 Task: Create a Sprint called Sprint0000000188 in Scrum Project Project0000000063 in Jira. Create a Sprint called Sprint0000000189 in Scrum Project Project0000000063 in Jira. Set Duration of Sprint called Sprint0000000187 in Scrum Project Project0000000063 to 1 week in Jira. Set Duration of Sprint called Sprint0000000188 in Scrum Project Project0000000063 to 2 weeks in Jira. Set Duration of Sprint called Sprint0000000189 in Scrum Project Project0000000063 to 3 weeks in Jira
Action: Mouse moved to (898, 465)
Screenshot: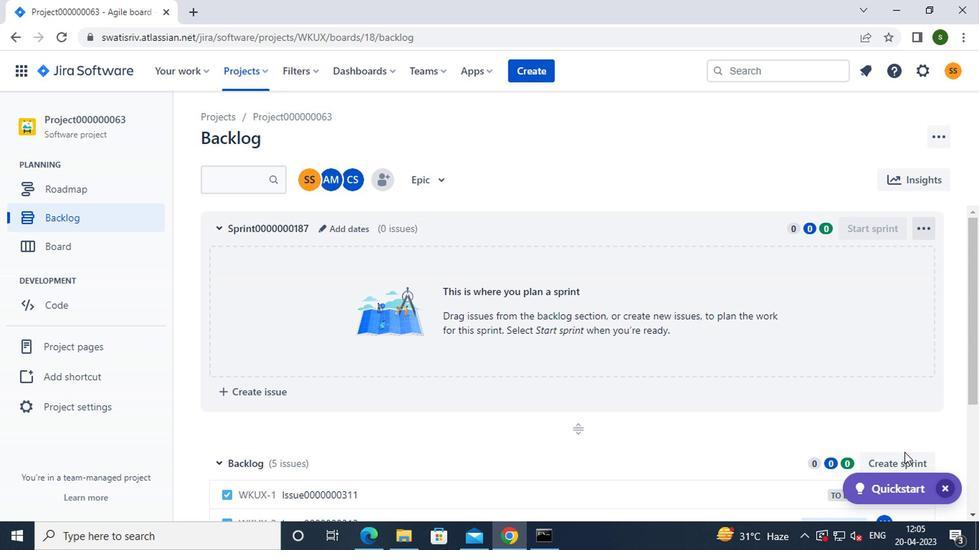 
Action: Mouse pressed left at (898, 465)
Screenshot: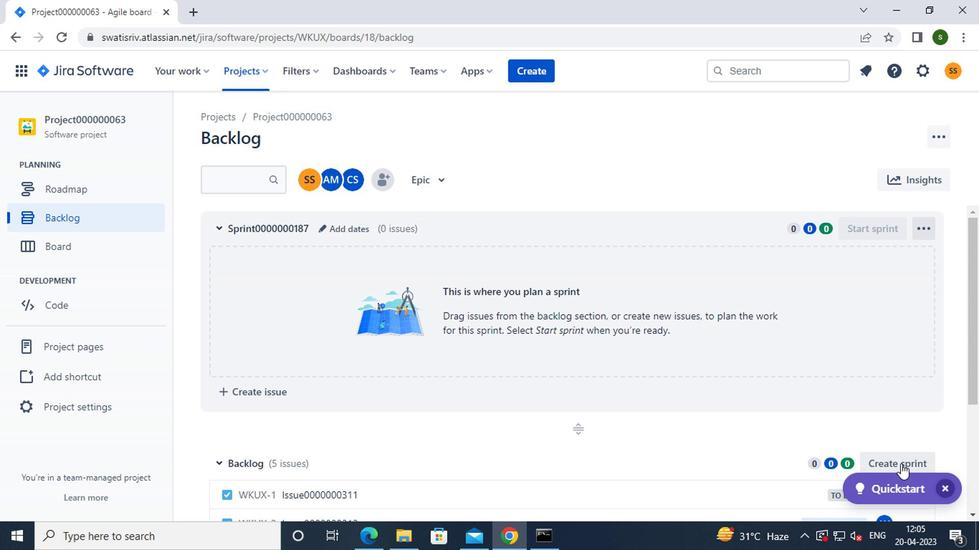 
Action: Mouse moved to (876, 437)
Screenshot: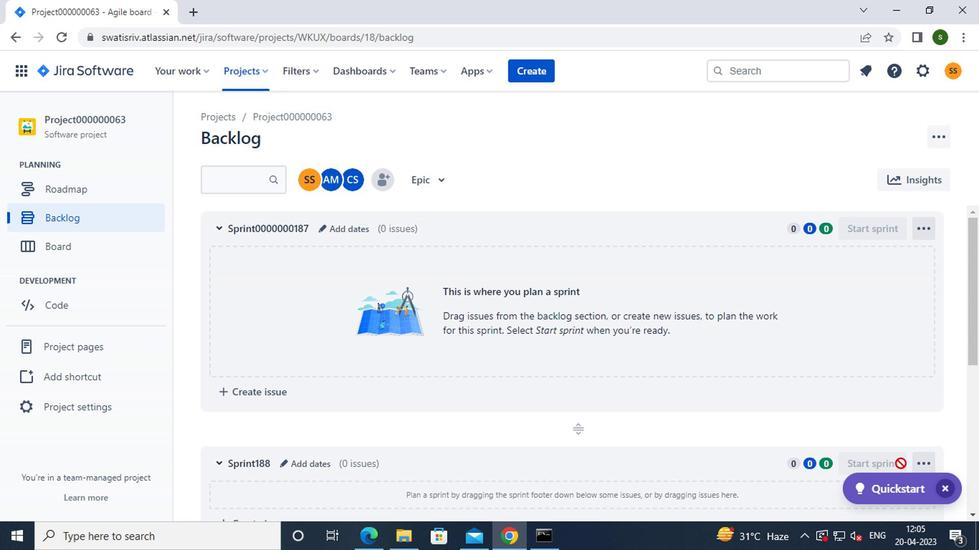 
Action: Mouse scrolled (876, 437) with delta (0, 0)
Screenshot: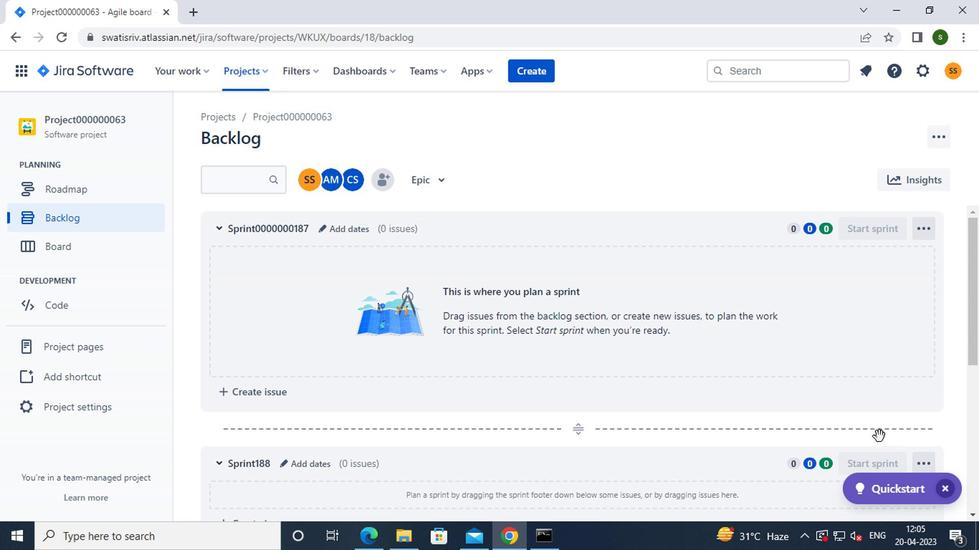 
Action: Mouse moved to (928, 393)
Screenshot: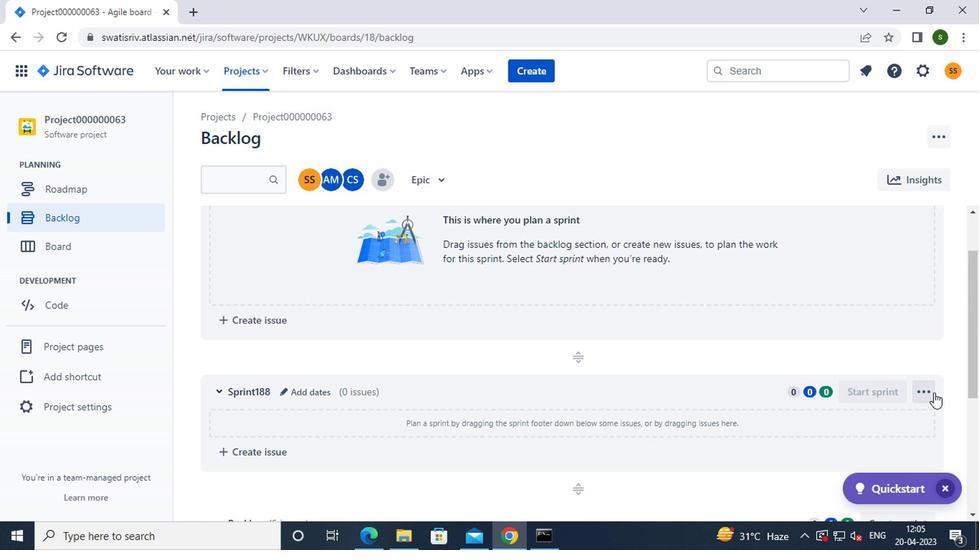 
Action: Mouse pressed left at (928, 393)
Screenshot: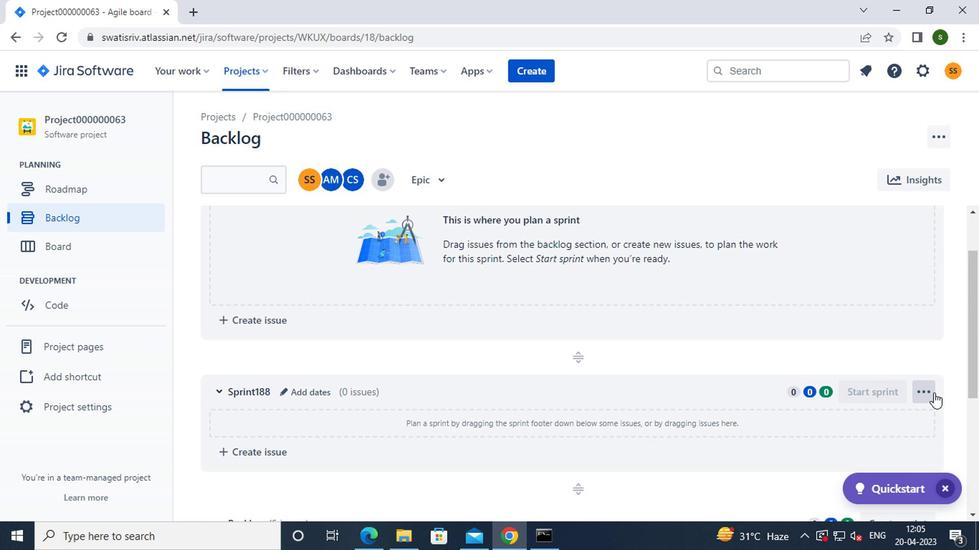 
Action: Mouse moved to (888, 450)
Screenshot: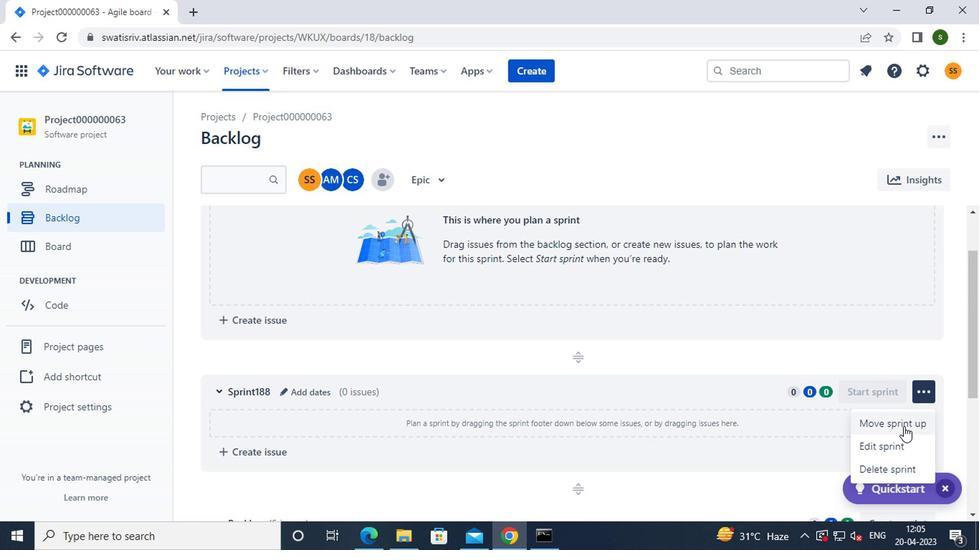 
Action: Mouse pressed left at (888, 450)
Screenshot: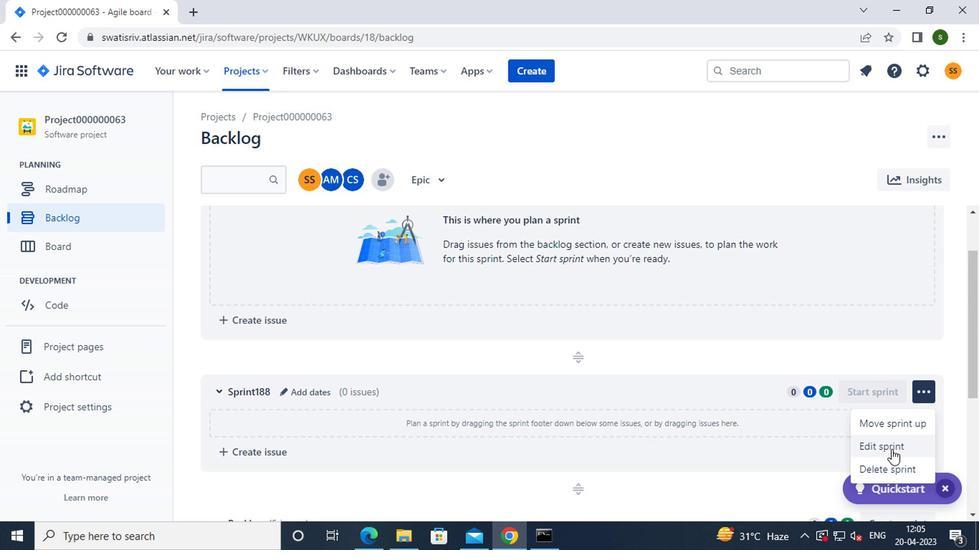 
Action: Mouse moved to (387, 182)
Screenshot: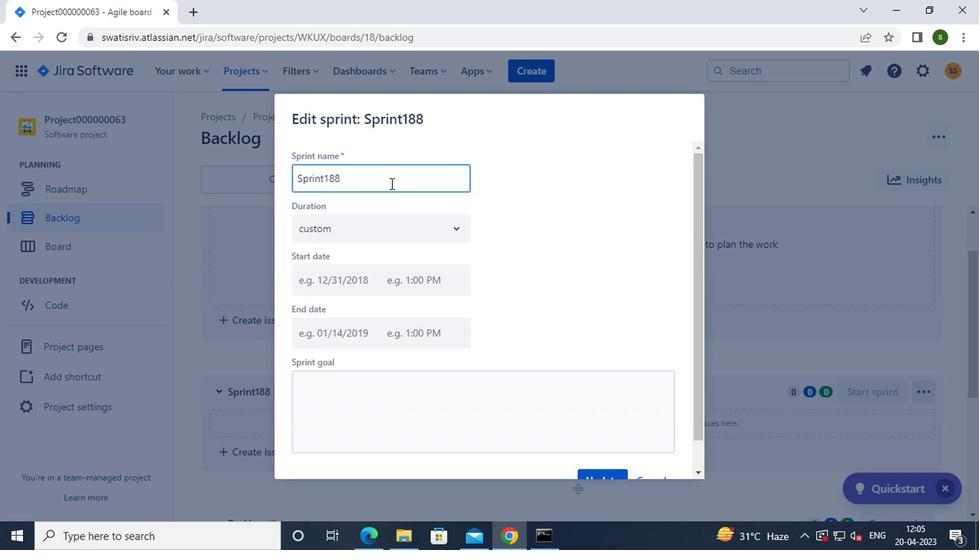 
Action: Key pressed <Key.backspace><Key.backspace><Key.backspace><Key.backspace><Key.backspace><Key.backspace><Key.backspace><Key.backspace><Key.backspace><Key.backspace><Key.backspace><Key.backspace><Key.backspace><Key.backspace><Key.backspace><Key.caps_lock><Key.caps_lock>s<Key.caps_lock>print0000000188
Screenshot: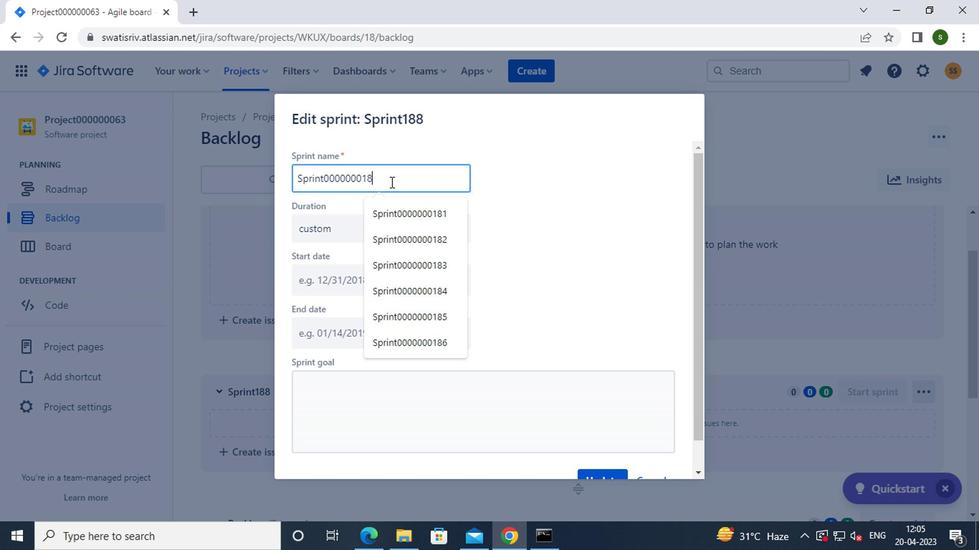 
Action: Mouse moved to (600, 472)
Screenshot: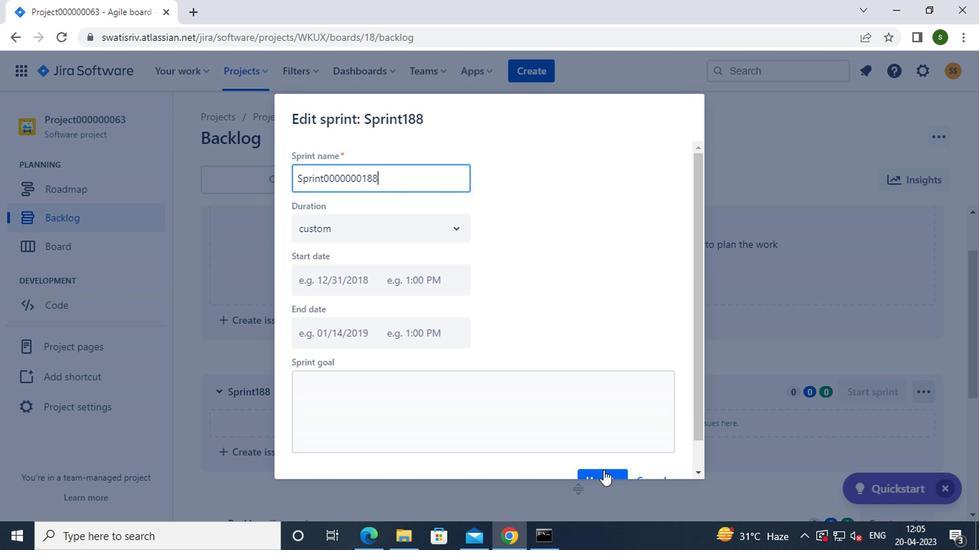 
Action: Mouse pressed left at (600, 472)
Screenshot: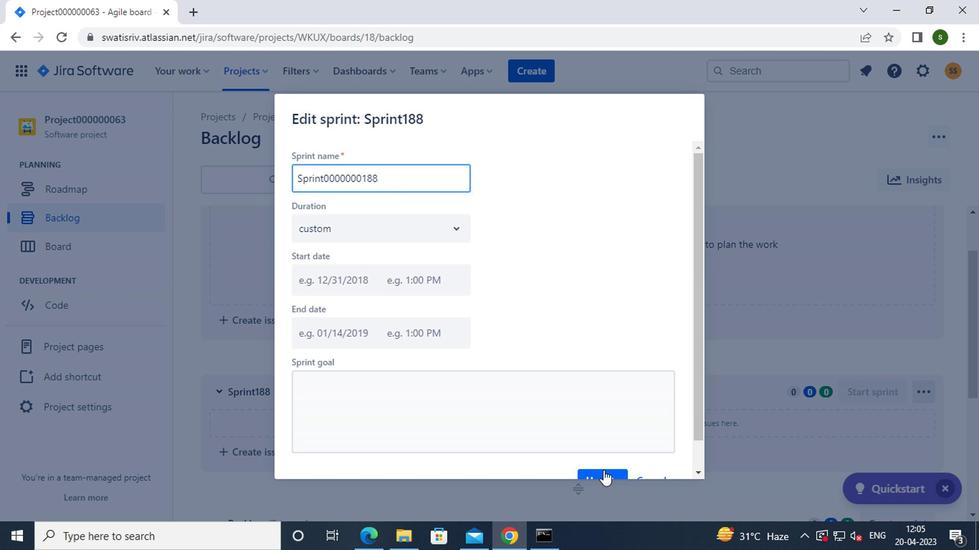 
Action: Mouse moved to (797, 360)
Screenshot: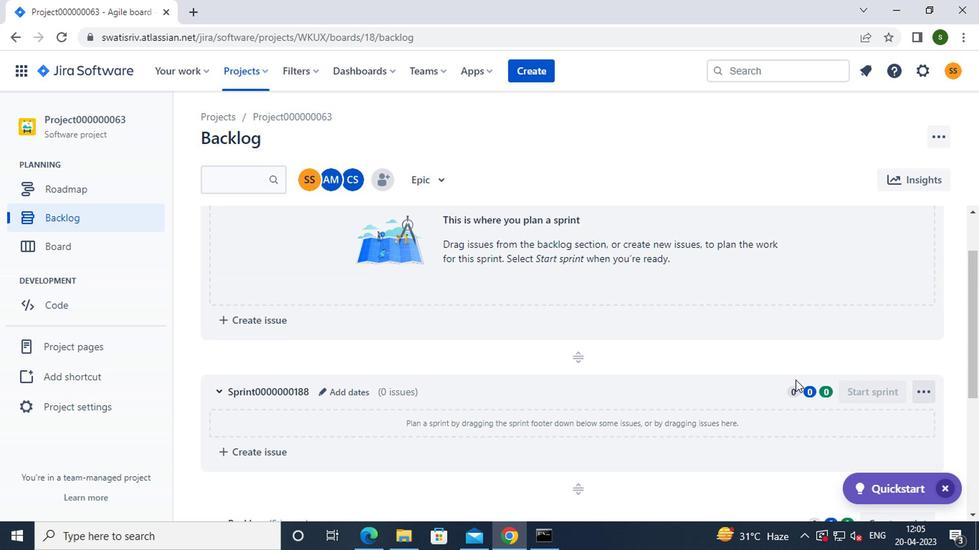 
Action: Mouse scrolled (797, 359) with delta (0, 0)
Screenshot: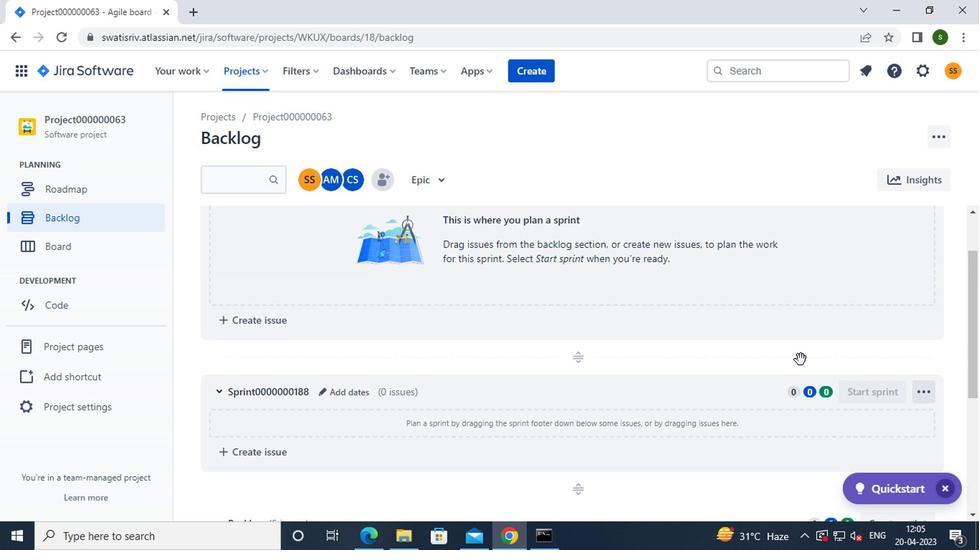
Action: Mouse scrolled (797, 359) with delta (0, 0)
Screenshot: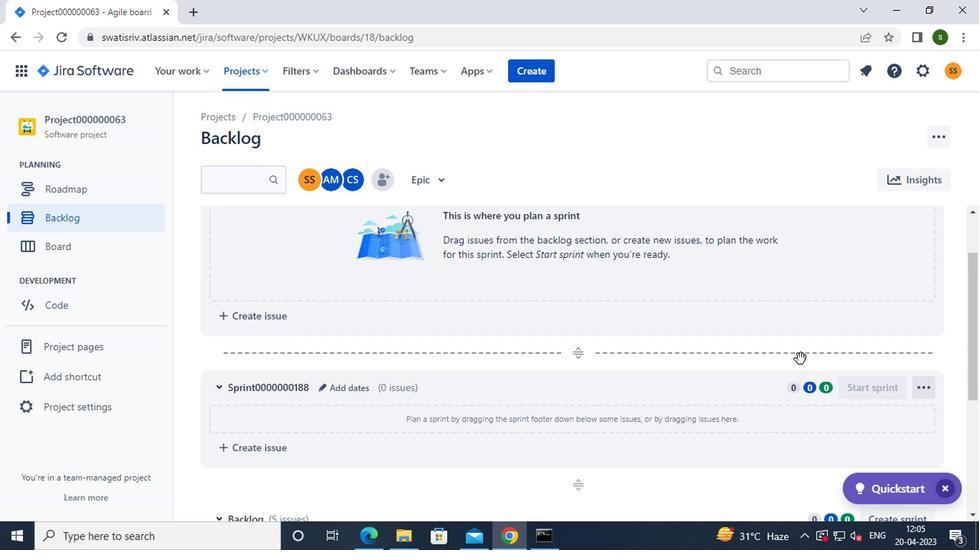 
Action: Mouse scrolled (797, 359) with delta (0, 0)
Screenshot: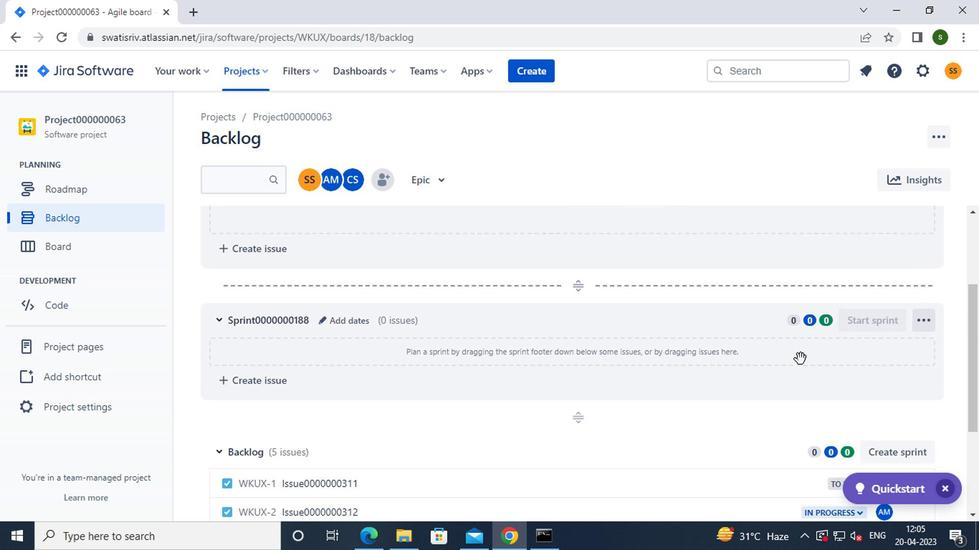 
Action: Mouse moved to (898, 306)
Screenshot: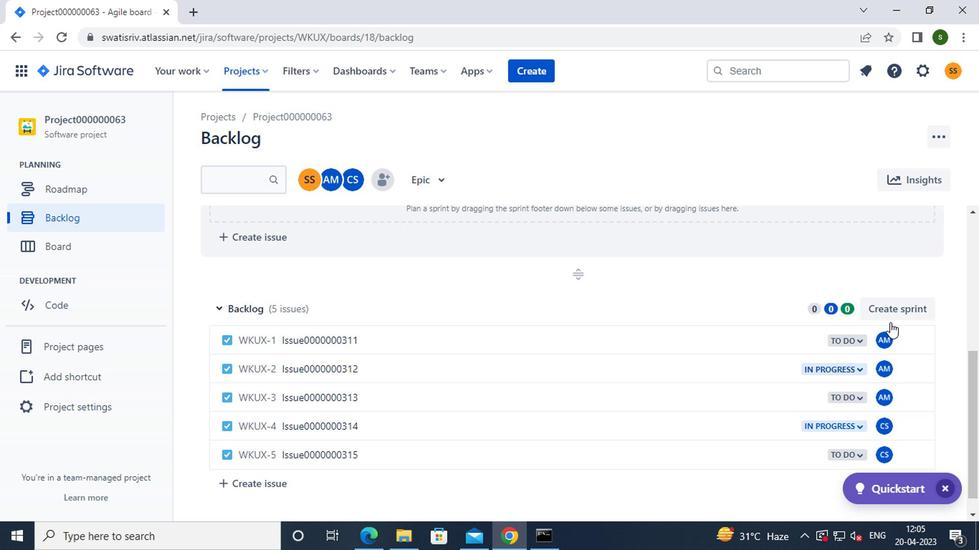 
Action: Mouse pressed left at (898, 306)
Screenshot: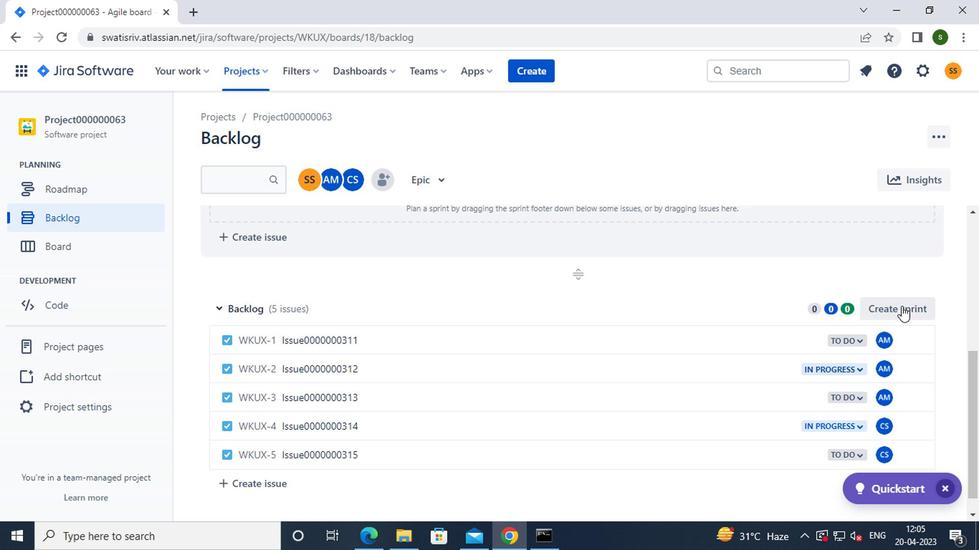 
Action: Mouse moved to (922, 302)
Screenshot: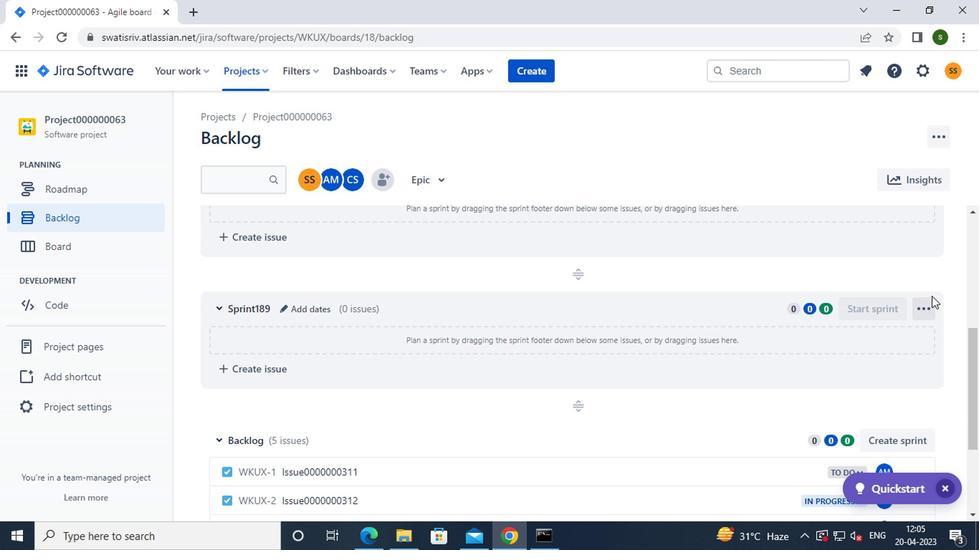 
Action: Mouse pressed left at (922, 302)
Screenshot: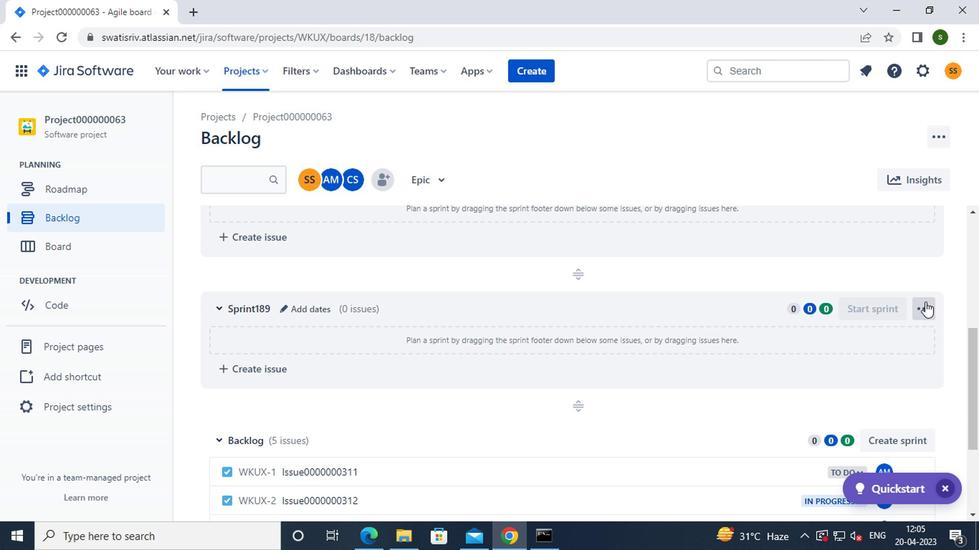 
Action: Mouse moved to (876, 363)
Screenshot: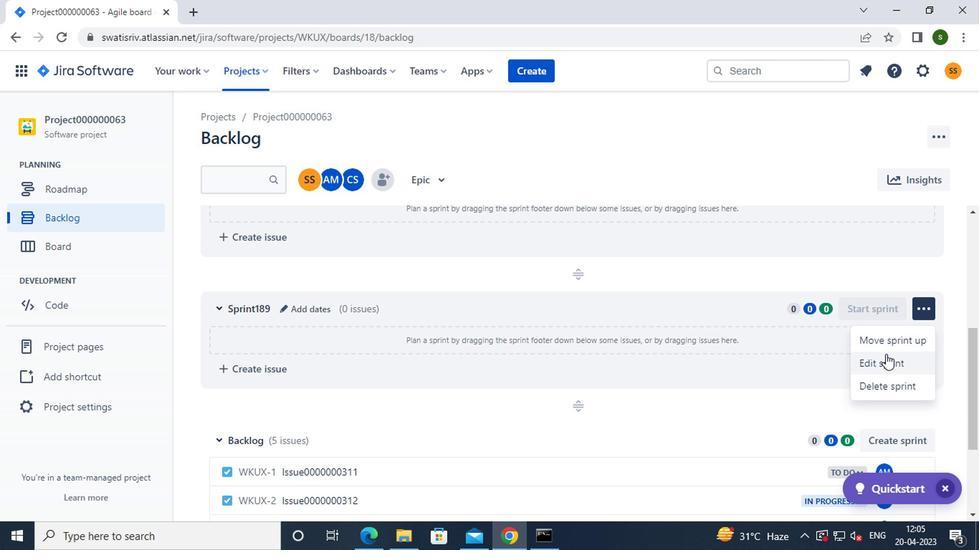 
Action: Mouse pressed left at (876, 363)
Screenshot: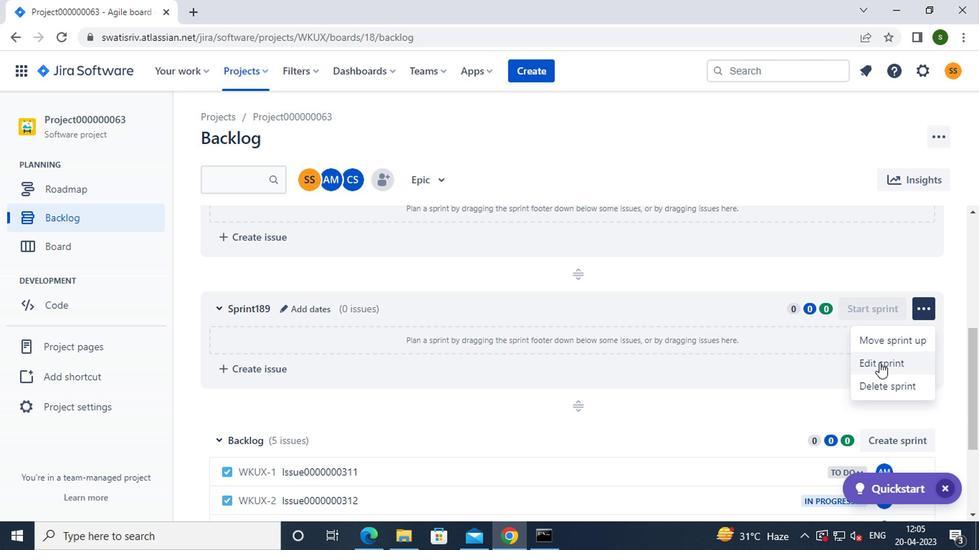 
Action: Mouse moved to (379, 173)
Screenshot: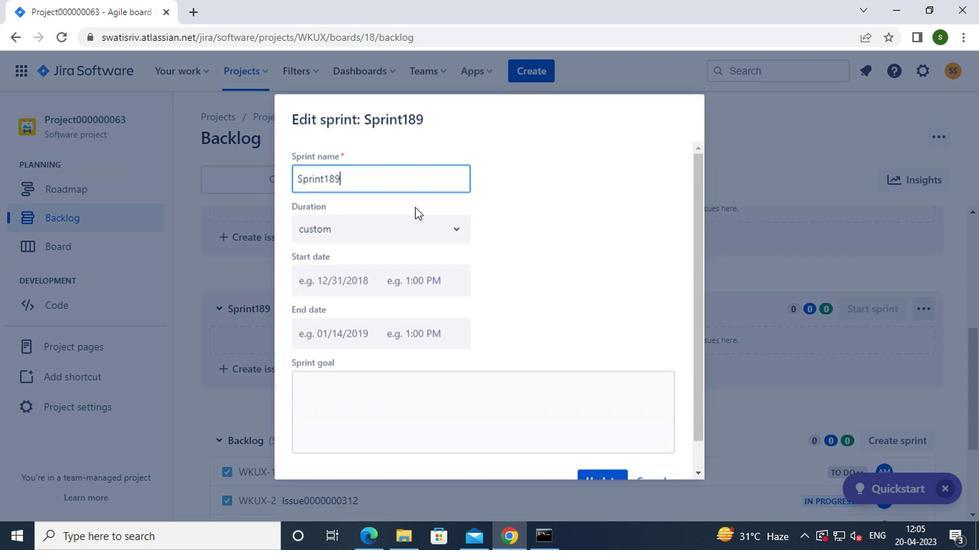 
Action: Key pressed <Key.backspace><Key.backspace><Key.backspace><Key.backspace><Key.backspace>
Screenshot: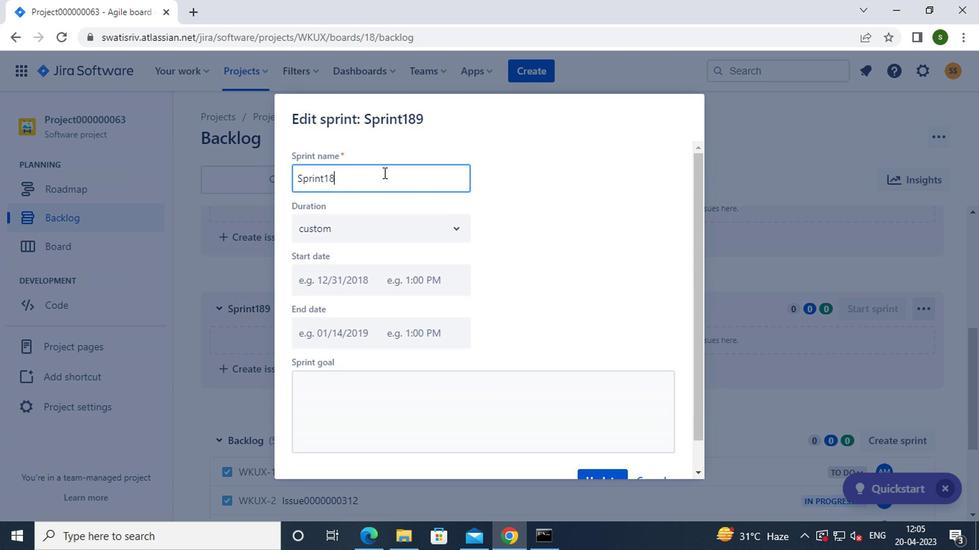 
Action: Mouse moved to (379, 173)
Screenshot: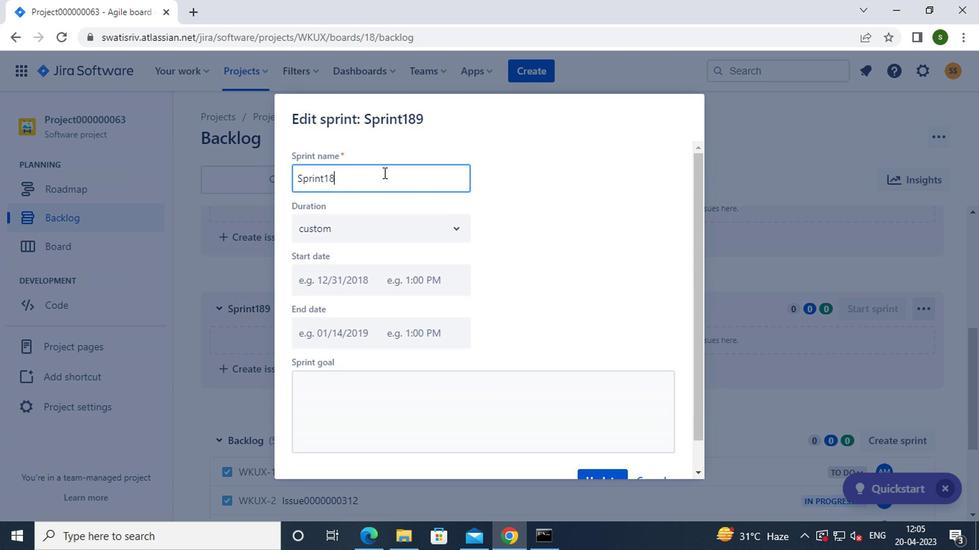 
Action: Key pressed <Key.backspace><Key.backspace><Key.backspace><Key.backspace><Key.backspace><Key.backspace><Key.backspace><Key.backspace><Key.backspace><Key.caps_lock>s<Key.caps_lock>print0000000189
Screenshot: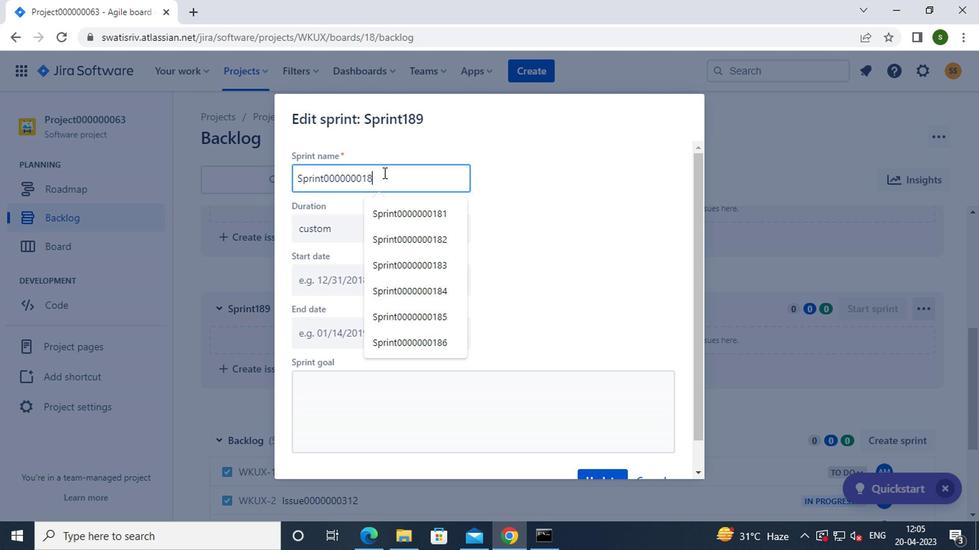 
Action: Mouse moved to (593, 475)
Screenshot: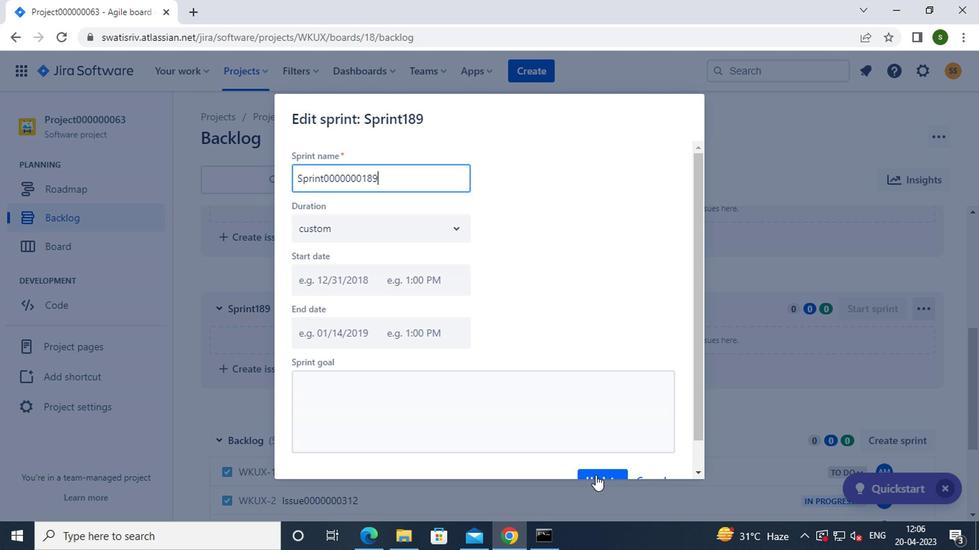 
Action: Mouse pressed left at (593, 475)
Screenshot: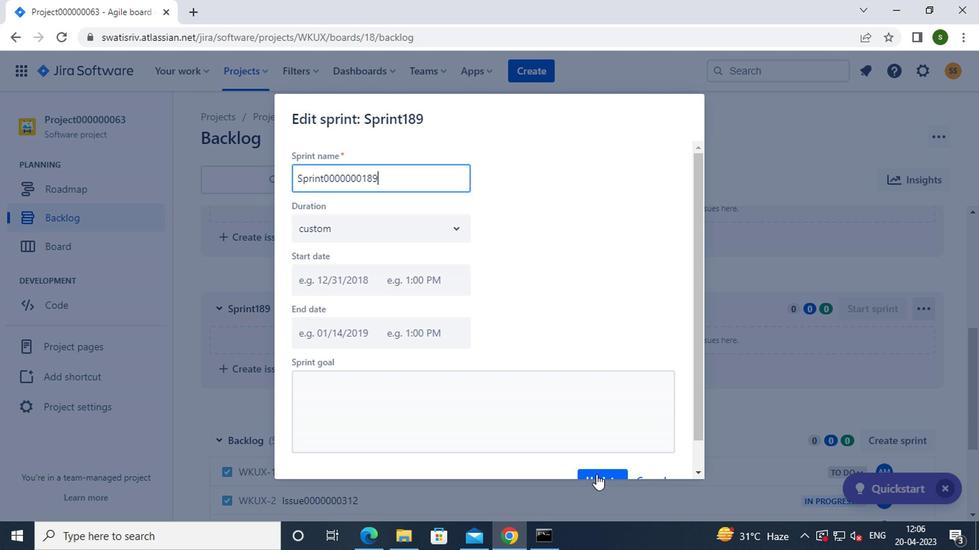 
Action: Mouse moved to (634, 337)
Screenshot: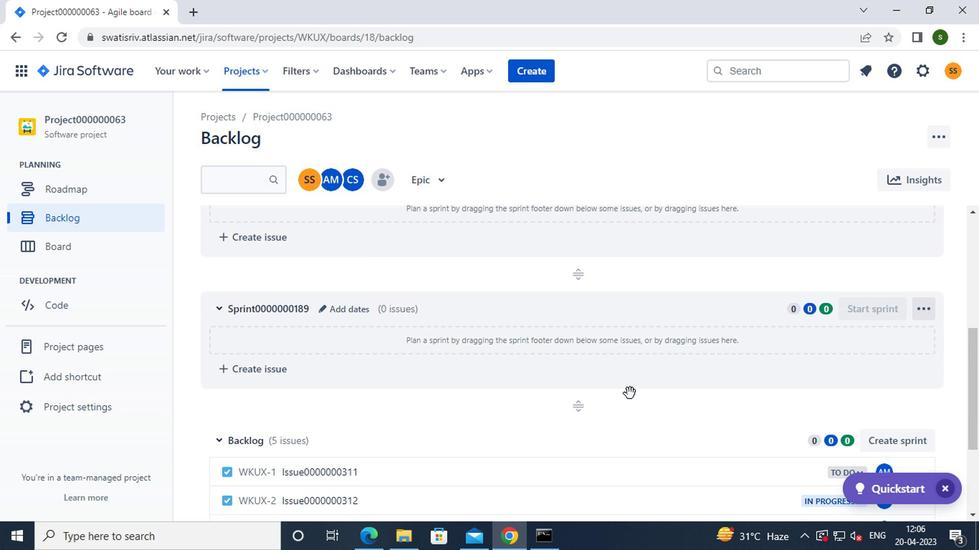 
Action: Mouse scrolled (634, 337) with delta (0, 0)
Screenshot: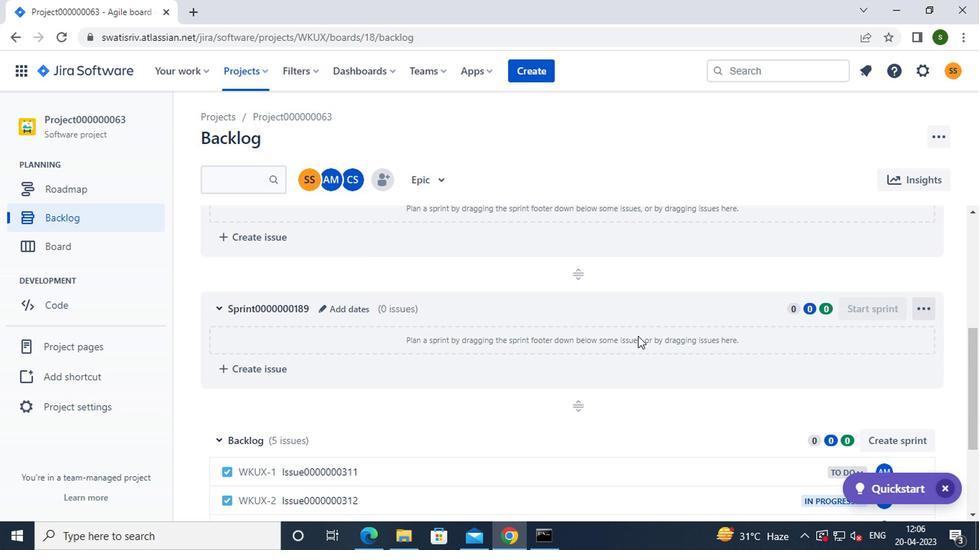 
Action: Mouse scrolled (634, 337) with delta (0, 0)
Screenshot: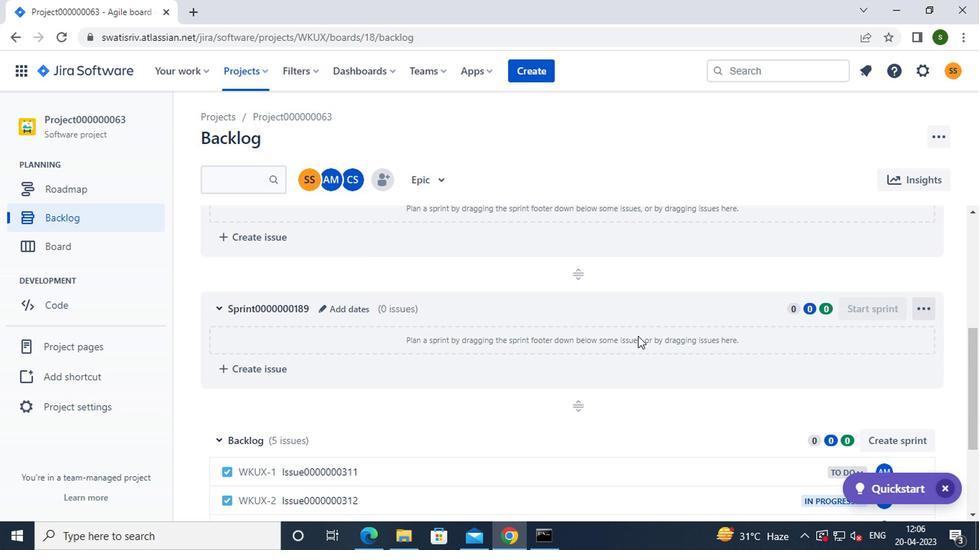 
Action: Mouse scrolled (634, 337) with delta (0, 0)
Screenshot: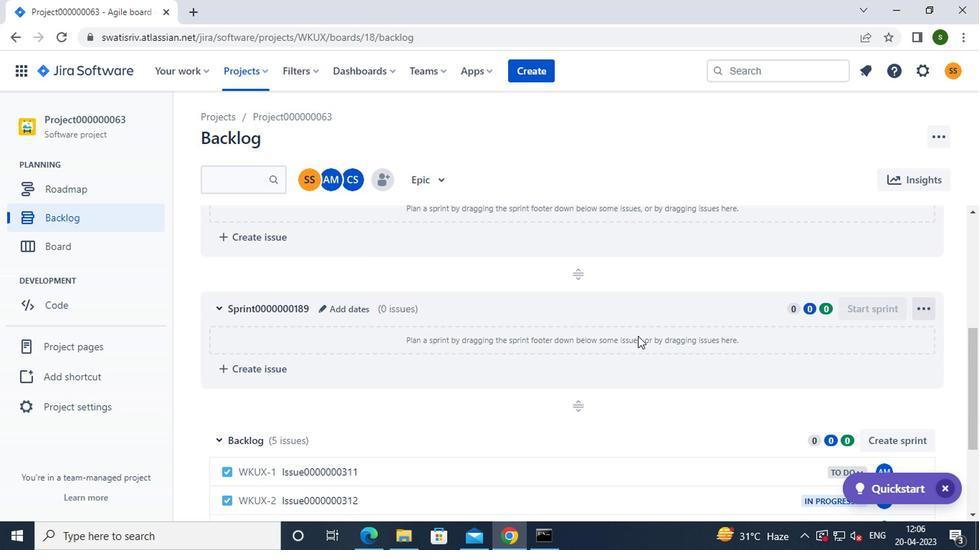 
Action: Mouse moved to (564, 356)
Screenshot: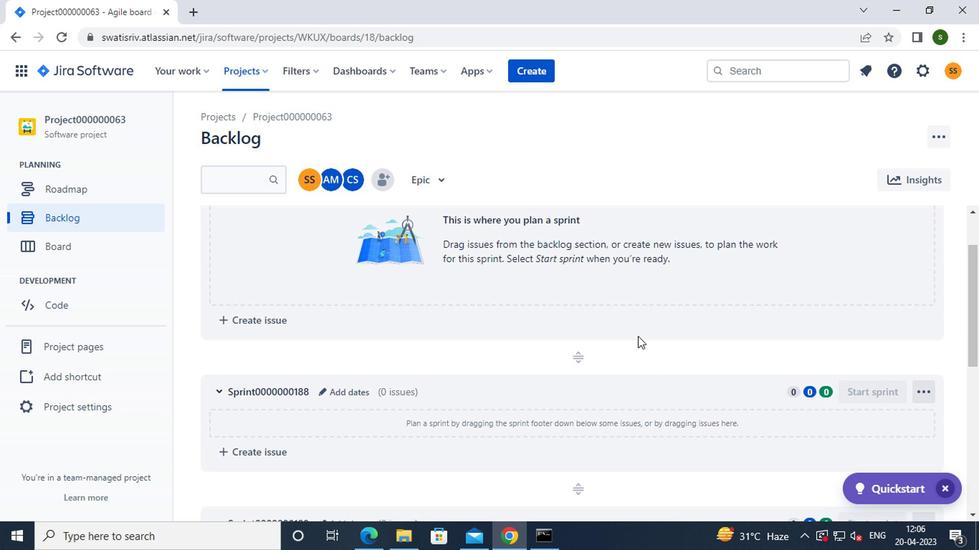 
Action: Mouse scrolled (564, 356) with delta (0, 0)
Screenshot: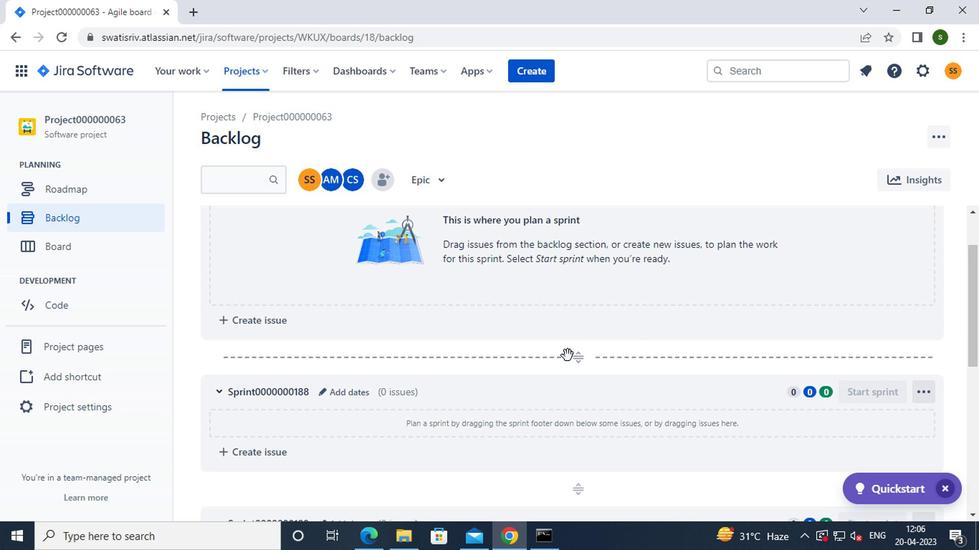 
Action: Mouse scrolled (564, 356) with delta (0, 0)
Screenshot: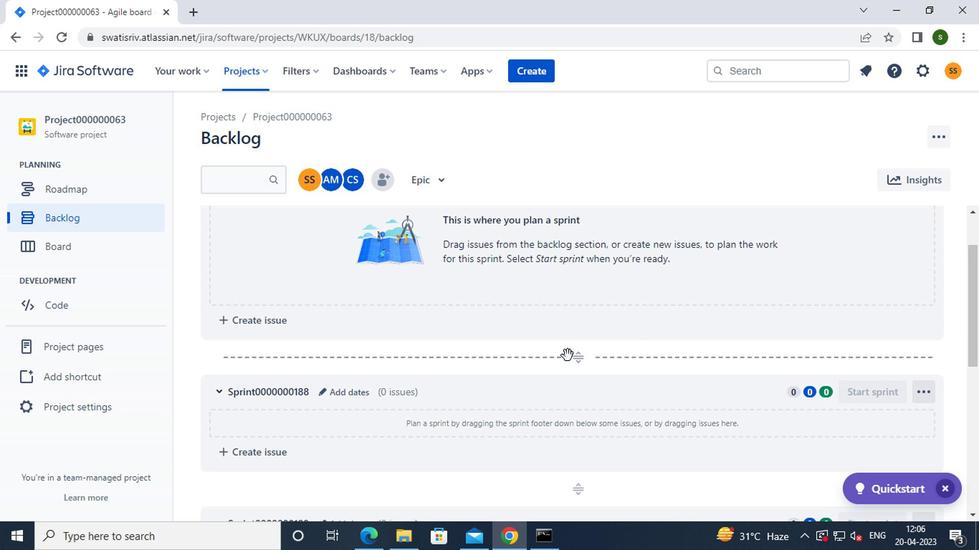 
Action: Mouse moved to (346, 232)
Screenshot: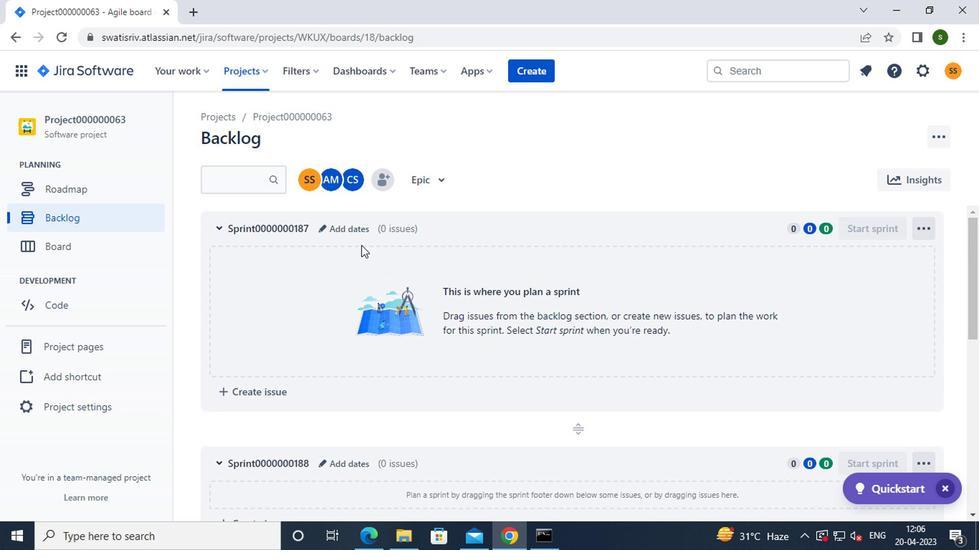 
Action: Mouse pressed left at (346, 232)
Screenshot: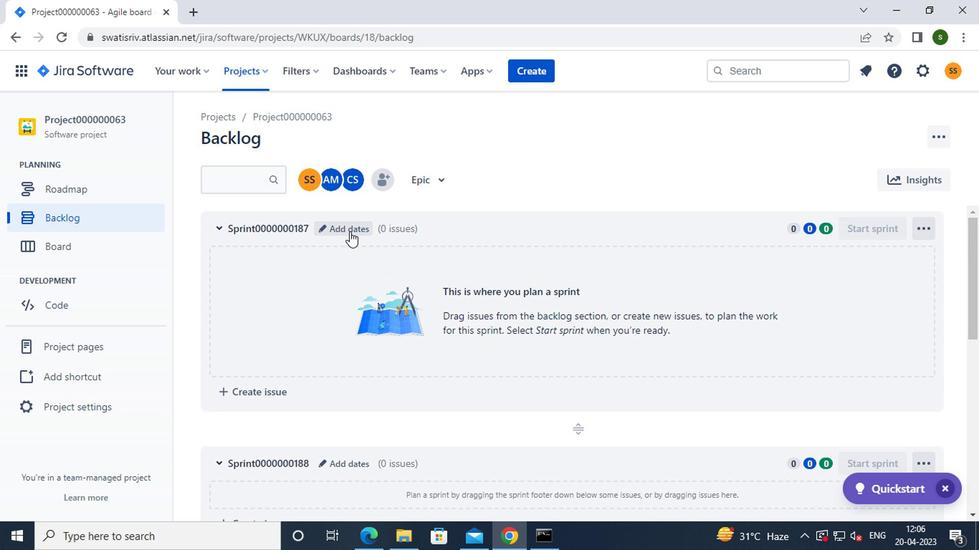 
Action: Mouse moved to (398, 239)
Screenshot: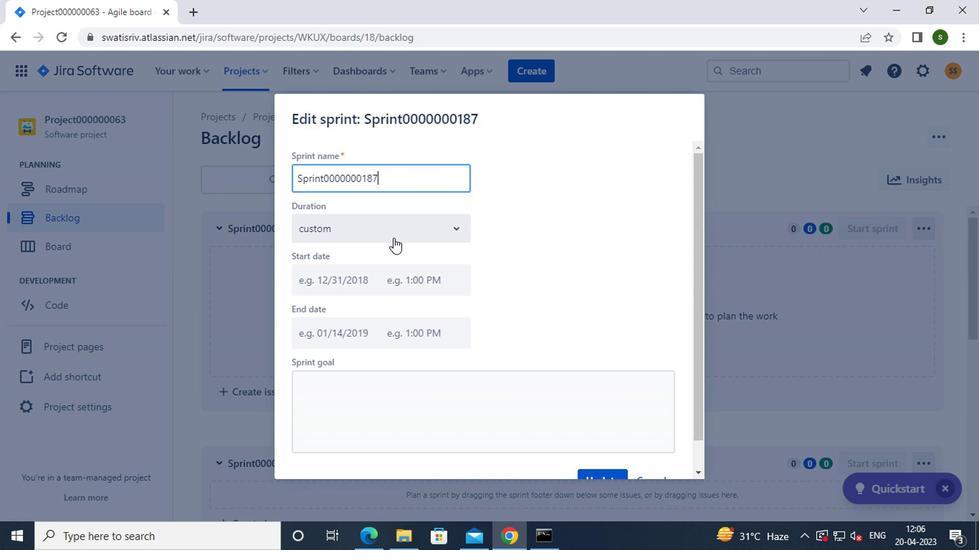 
Action: Mouse pressed left at (398, 239)
Screenshot: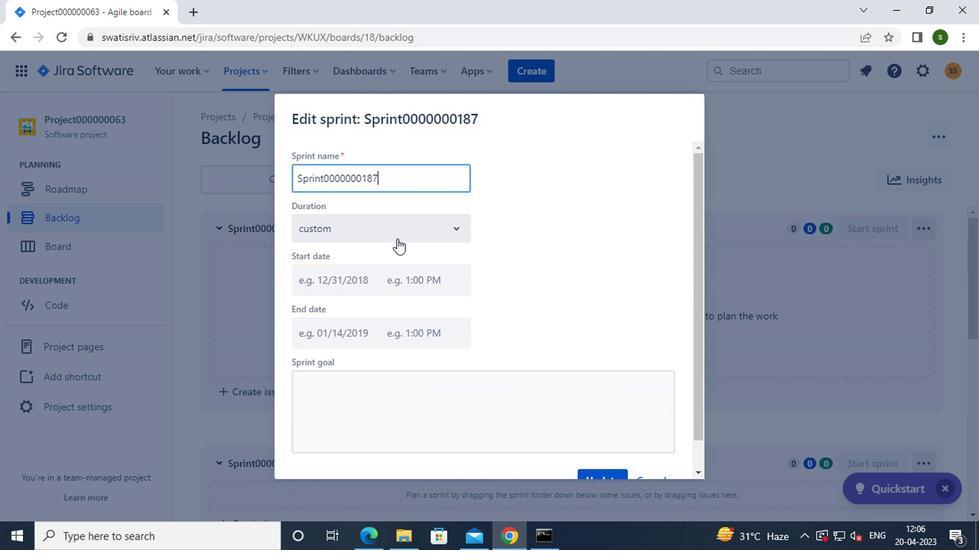 
Action: Mouse moved to (365, 267)
Screenshot: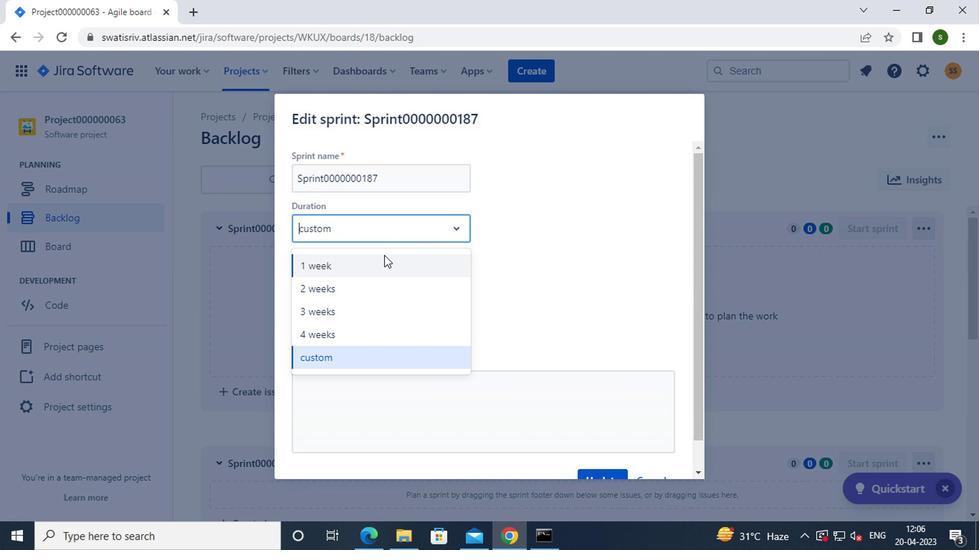 
Action: Mouse pressed left at (365, 267)
Screenshot: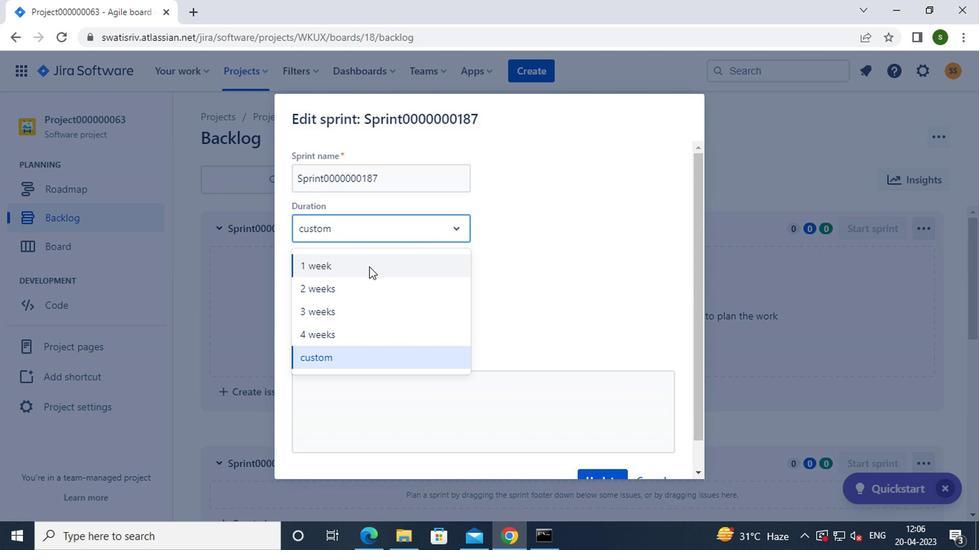
Action: Mouse moved to (326, 272)
Screenshot: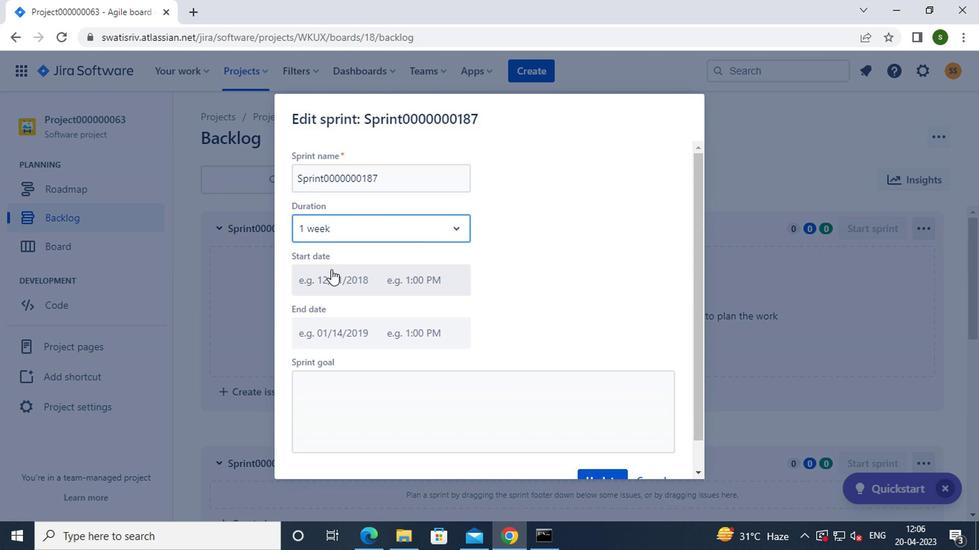 
Action: Mouse pressed left at (326, 272)
Screenshot: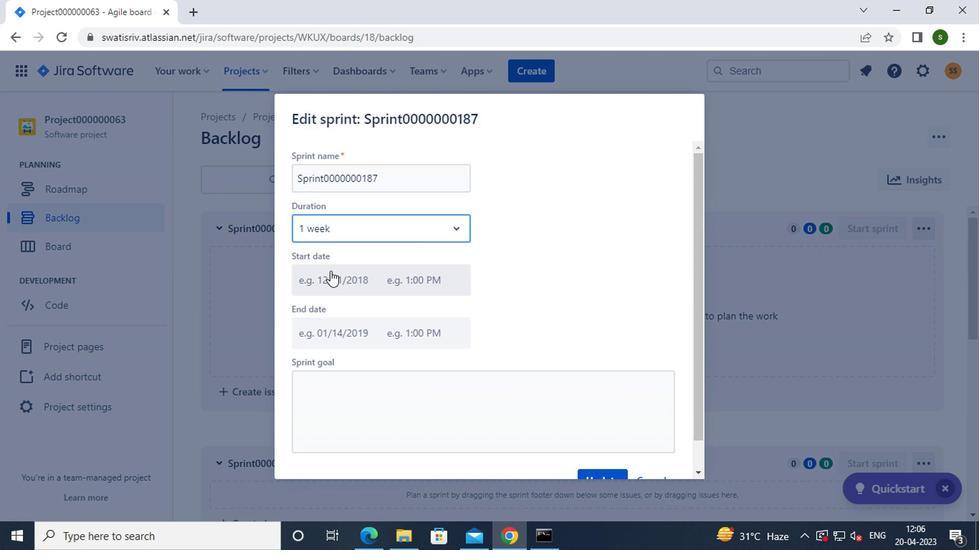 
Action: Mouse moved to (442, 437)
Screenshot: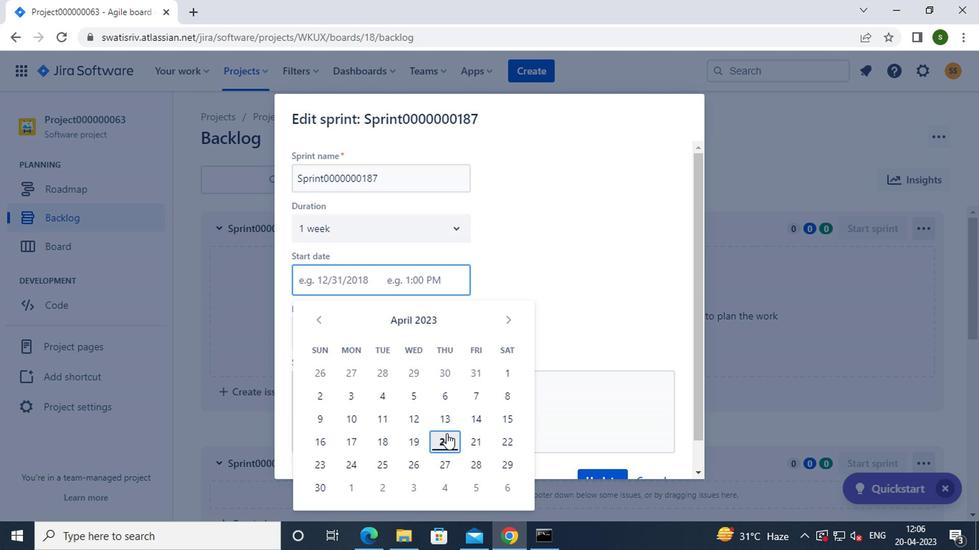 
Action: Mouse pressed left at (442, 437)
Screenshot: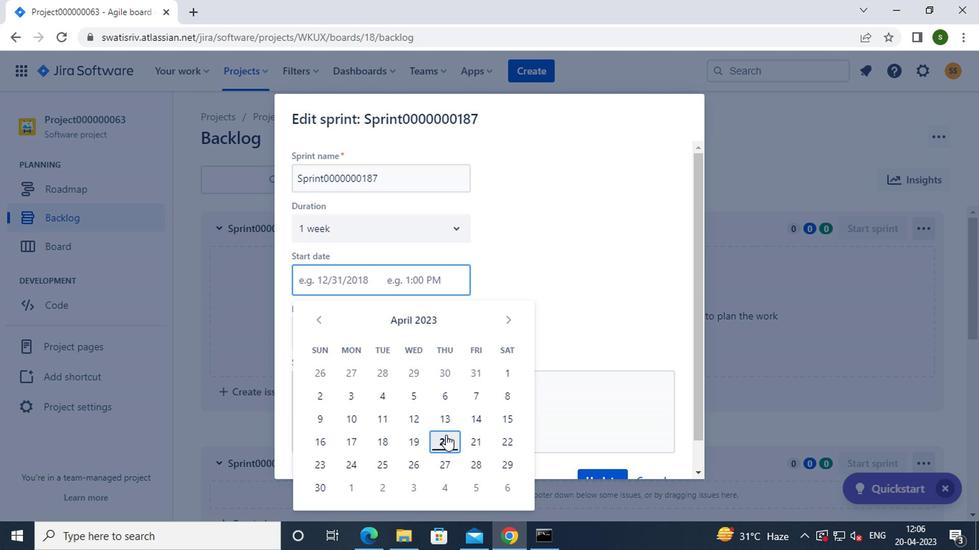 
Action: Mouse moved to (601, 474)
Screenshot: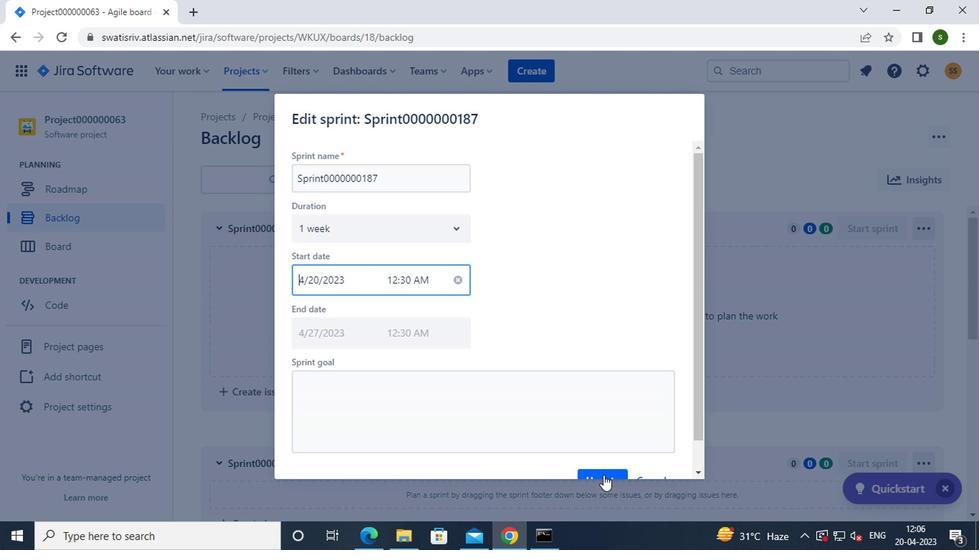 
Action: Mouse pressed left at (601, 474)
Screenshot: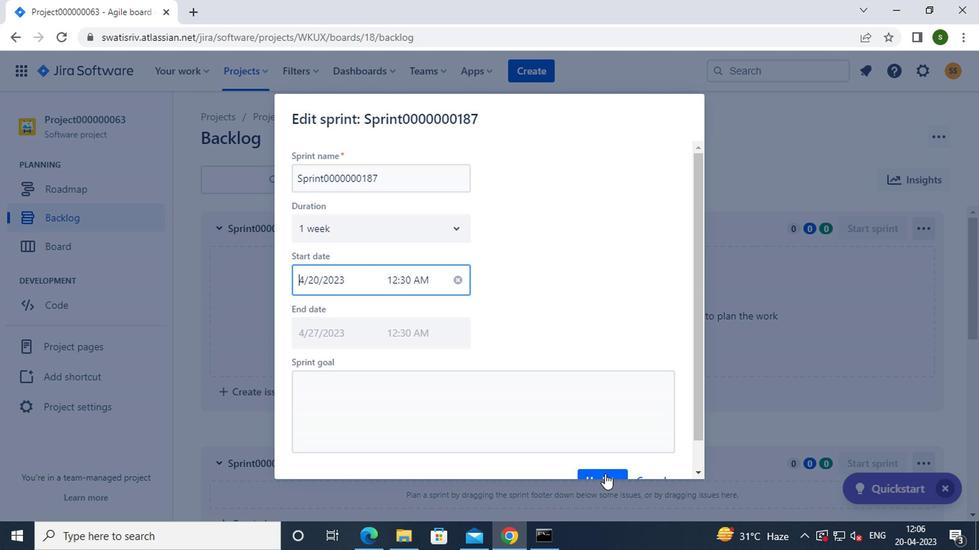 
Action: Mouse moved to (504, 345)
Screenshot: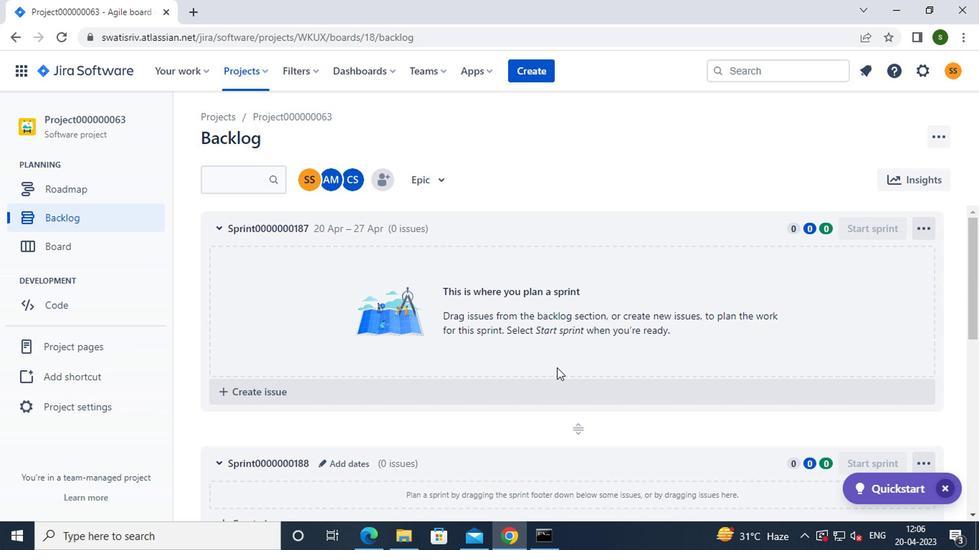 
Action: Mouse scrolled (504, 344) with delta (0, -1)
Screenshot: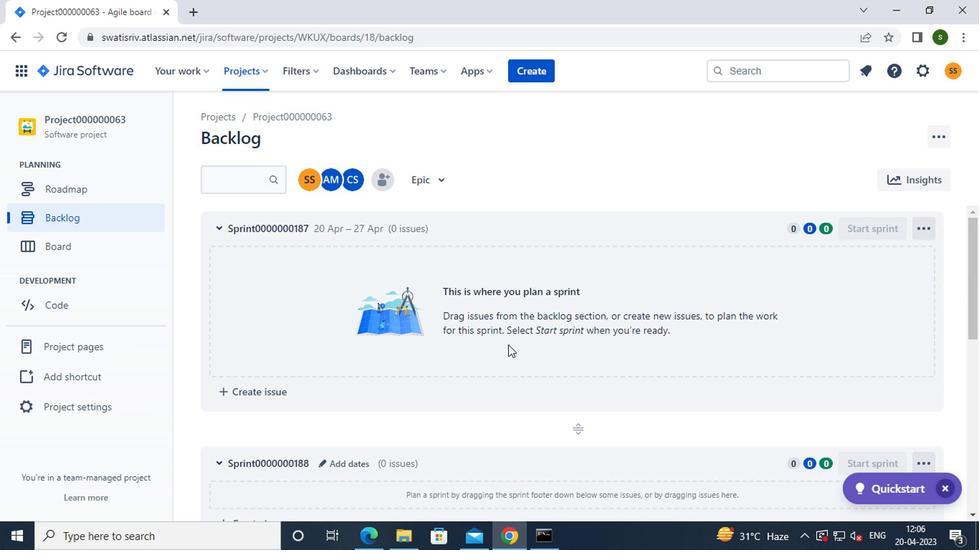
Action: Mouse moved to (353, 395)
Screenshot: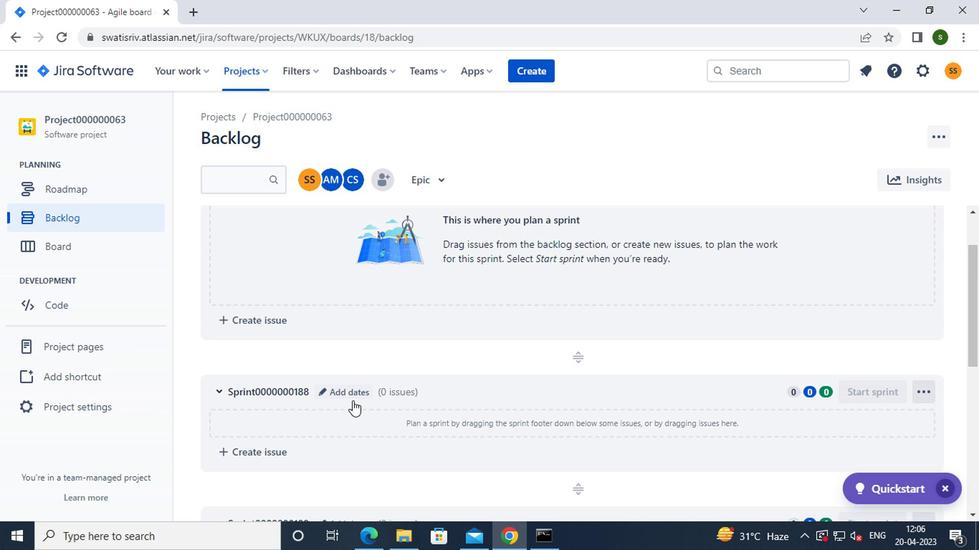
Action: Mouse pressed left at (353, 395)
Screenshot: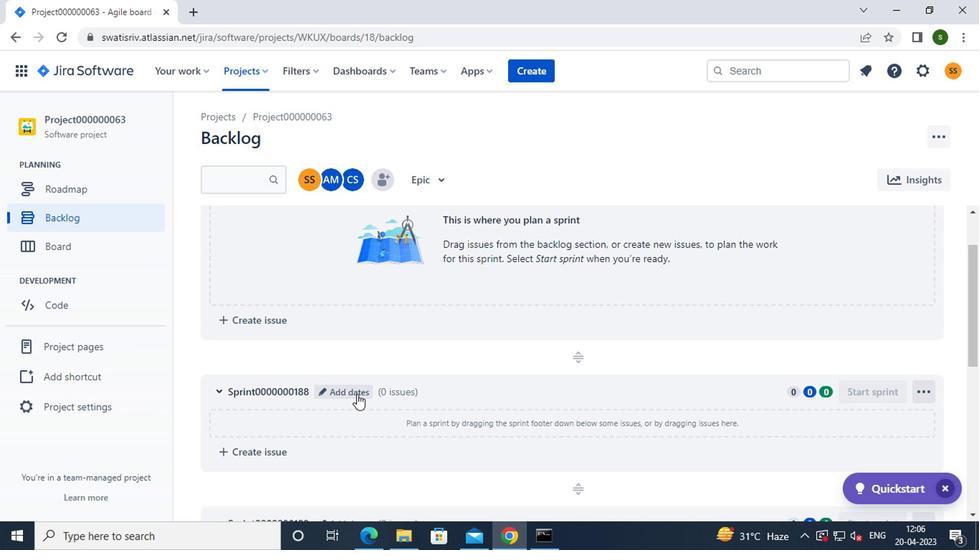 
Action: Mouse moved to (389, 224)
Screenshot: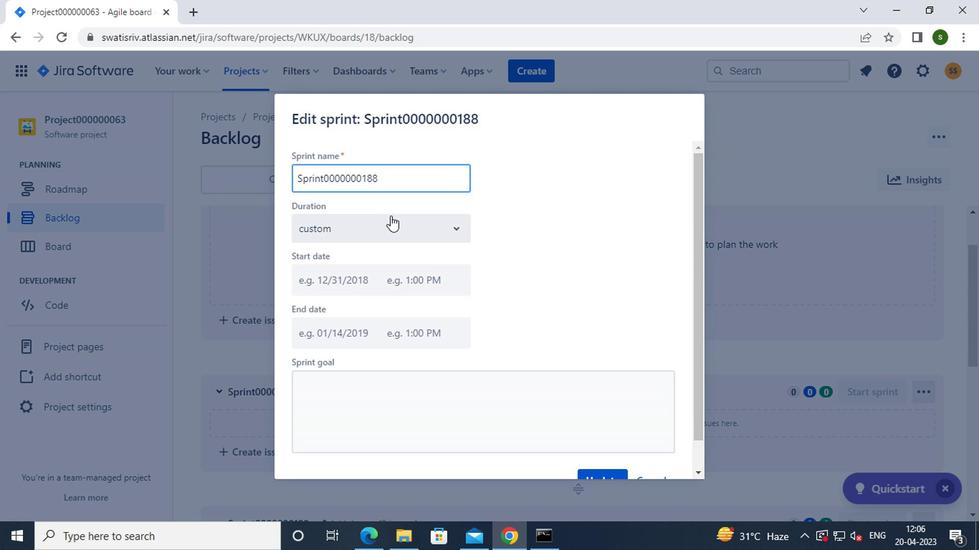 
Action: Mouse pressed left at (389, 224)
Screenshot: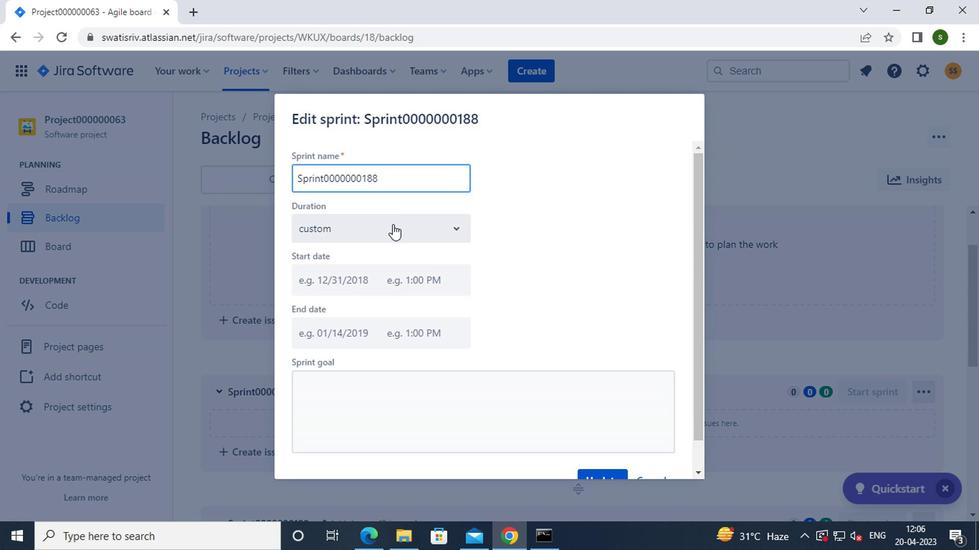 
Action: Mouse moved to (351, 287)
Screenshot: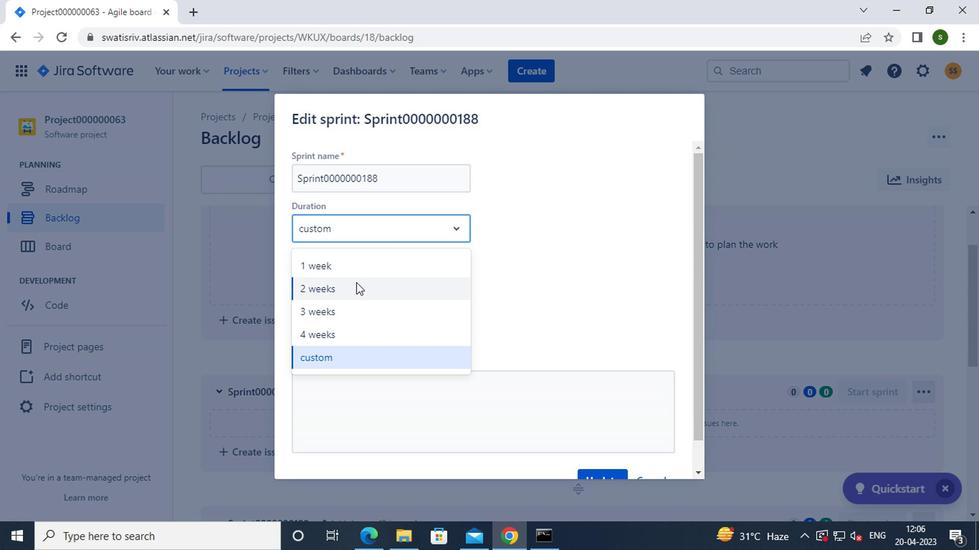 
Action: Mouse pressed left at (351, 287)
Screenshot: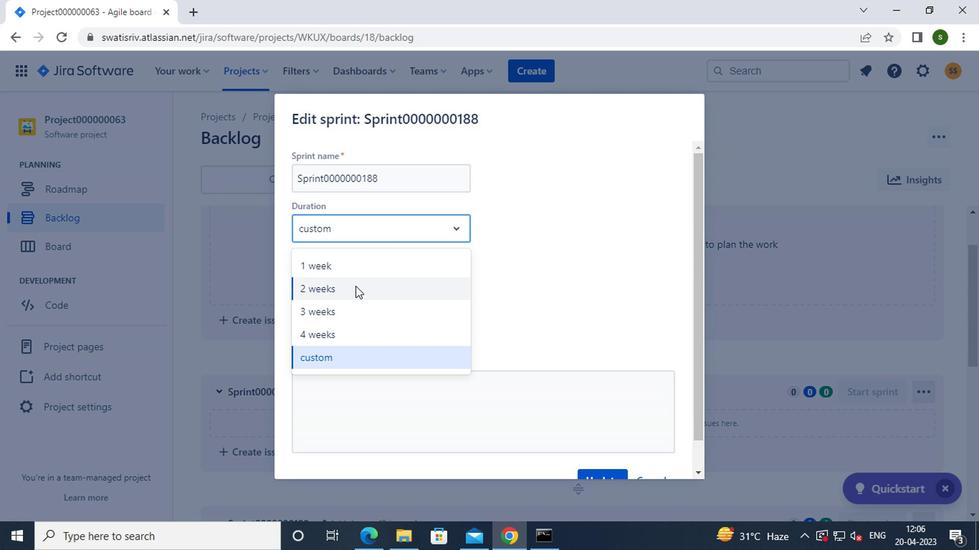 
Action: Mouse moved to (332, 280)
Screenshot: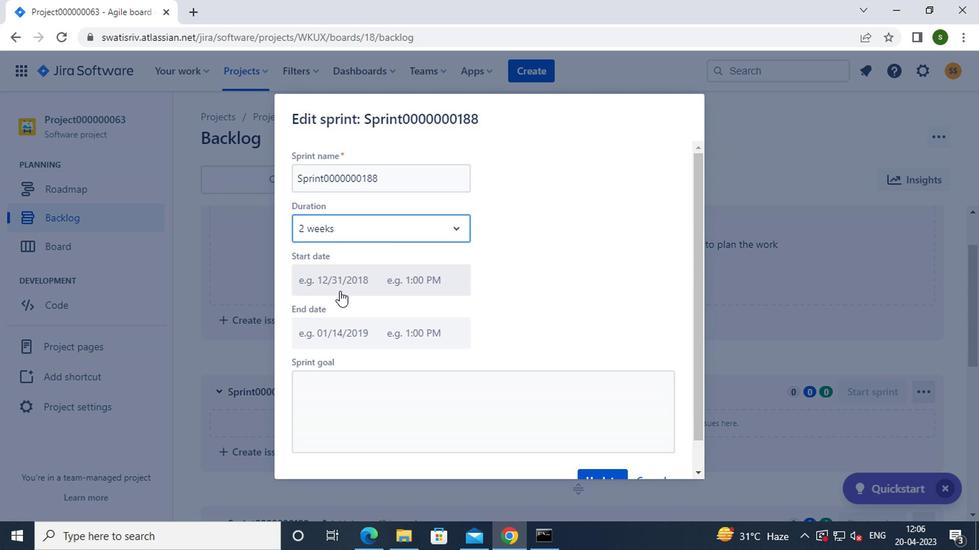 
Action: Mouse pressed left at (332, 280)
Screenshot: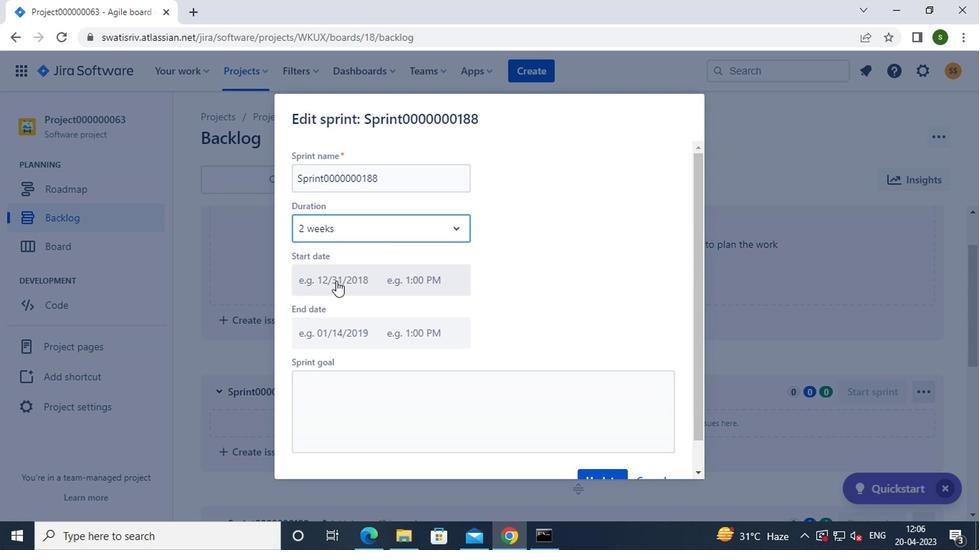 
Action: Mouse moved to (442, 441)
Screenshot: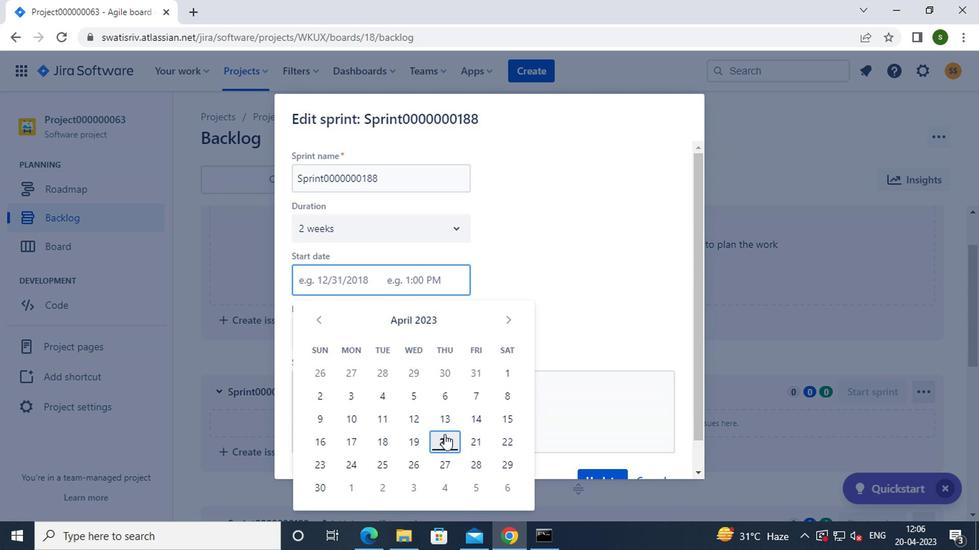
Action: Mouse pressed left at (442, 441)
Screenshot: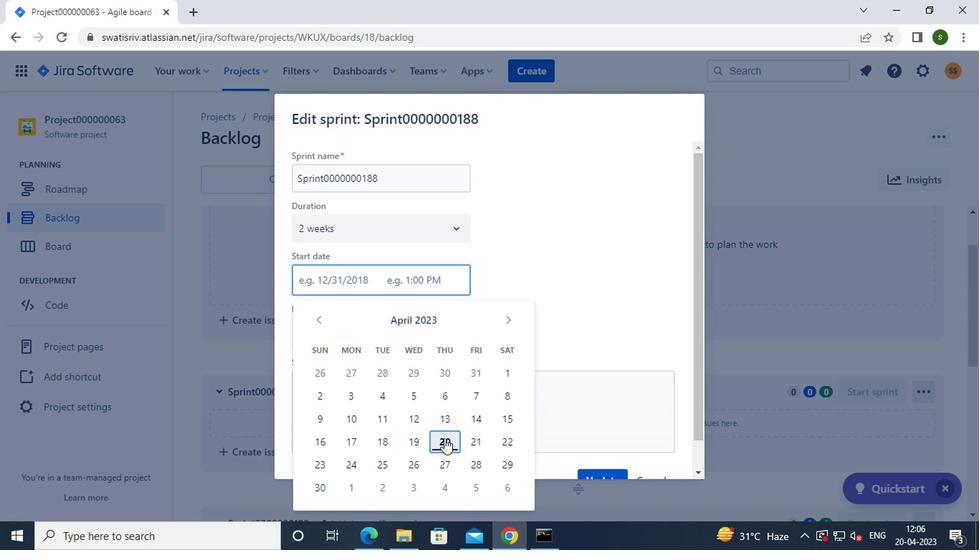
Action: Mouse moved to (592, 474)
Screenshot: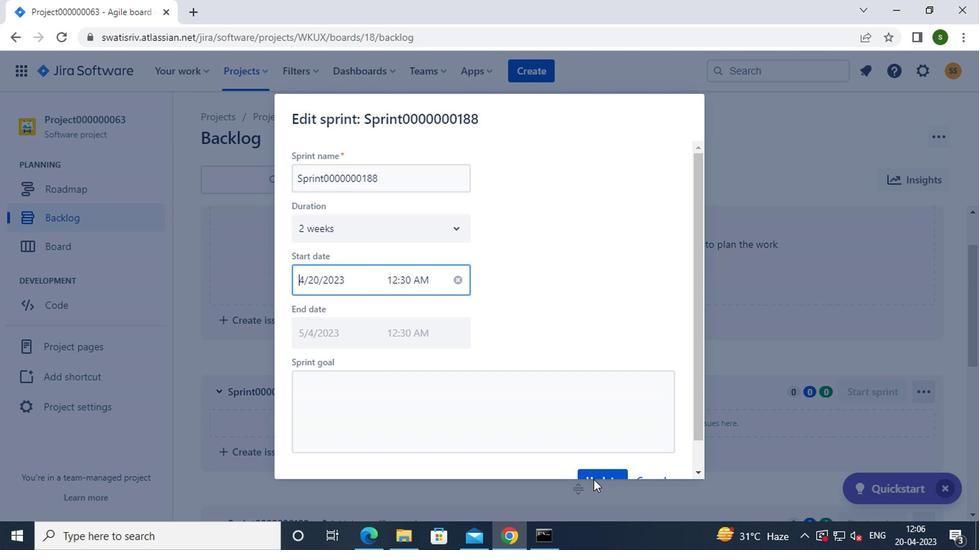 
Action: Mouse pressed left at (592, 474)
Screenshot: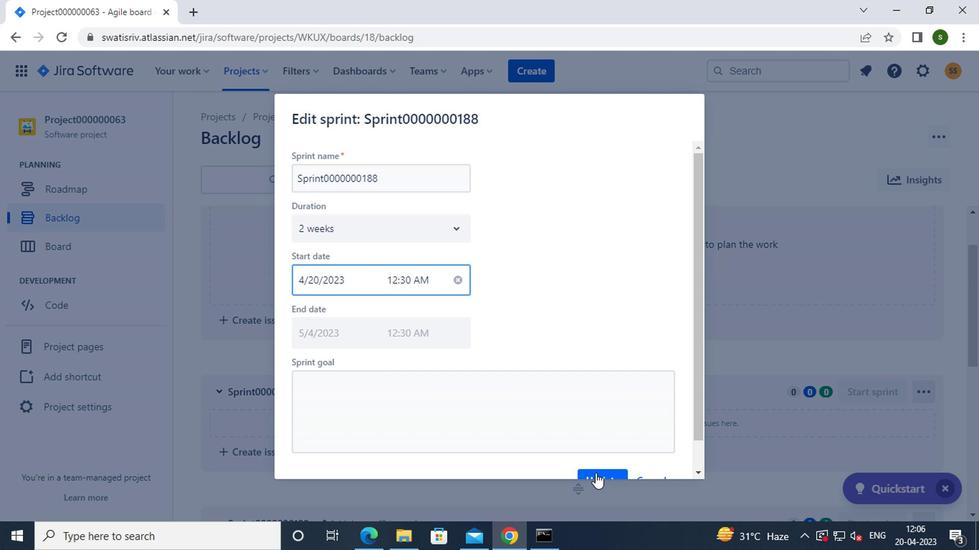 
Action: Mouse moved to (538, 390)
Screenshot: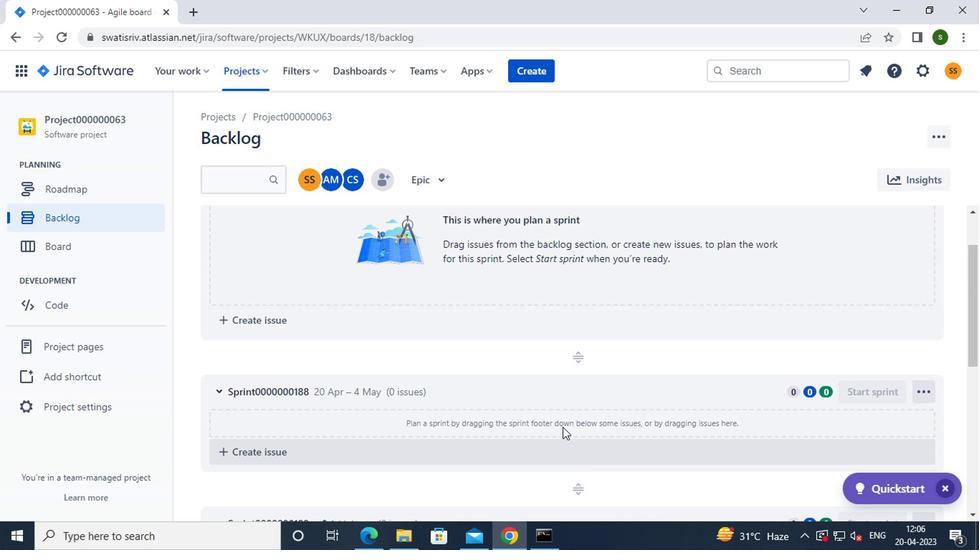 
Action: Mouse scrolled (538, 389) with delta (0, 0)
Screenshot: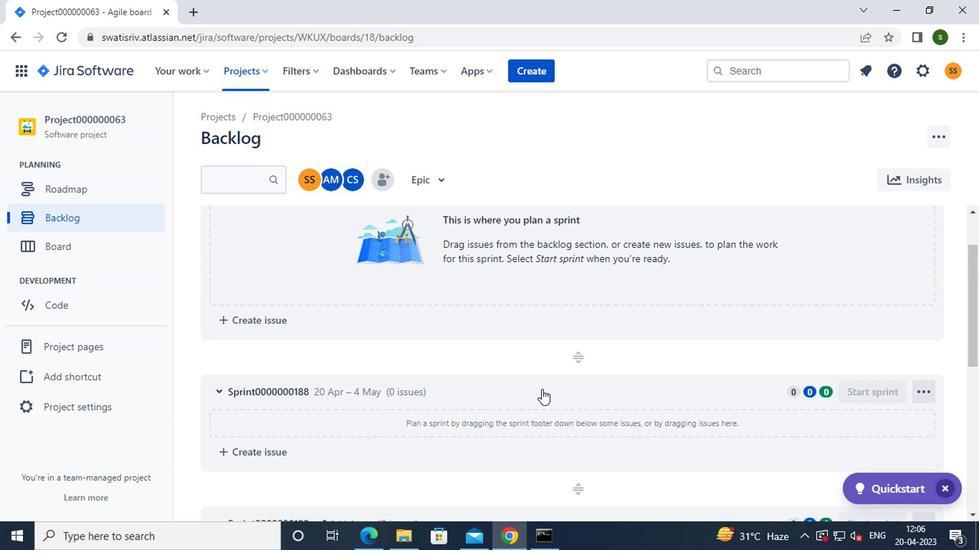 
Action: Mouse moved to (352, 408)
Screenshot: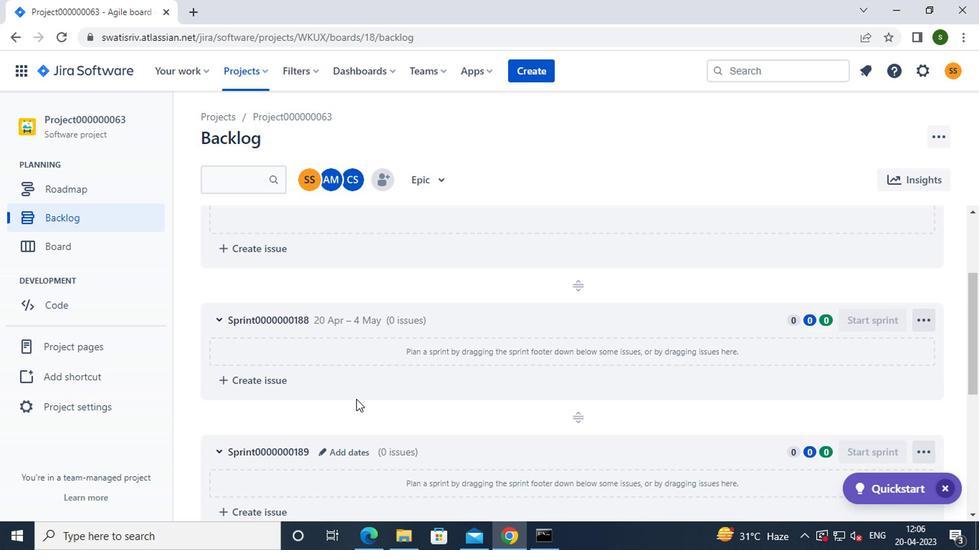 
Action: Mouse scrolled (352, 407) with delta (0, -1)
Screenshot: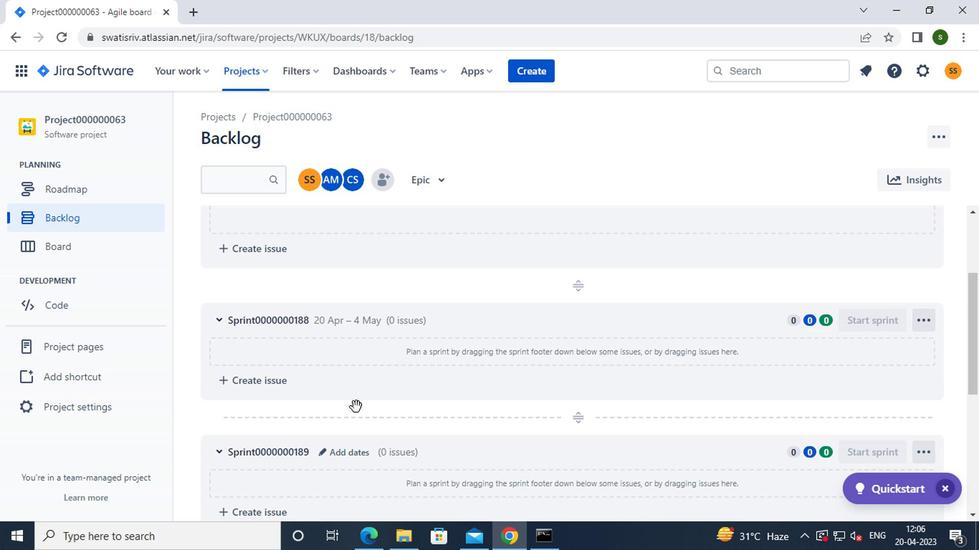 
Action: Mouse moved to (358, 380)
Screenshot: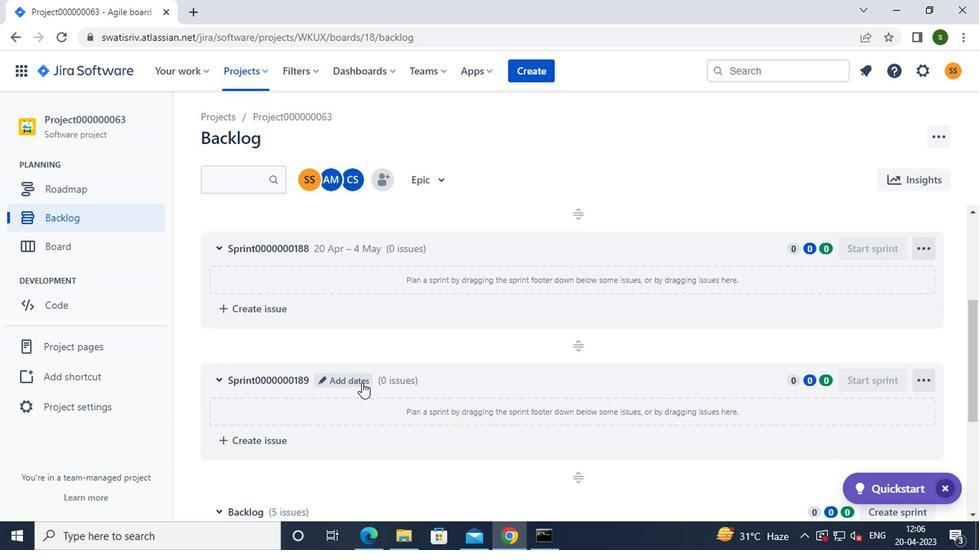 
Action: Mouse pressed left at (358, 380)
Screenshot: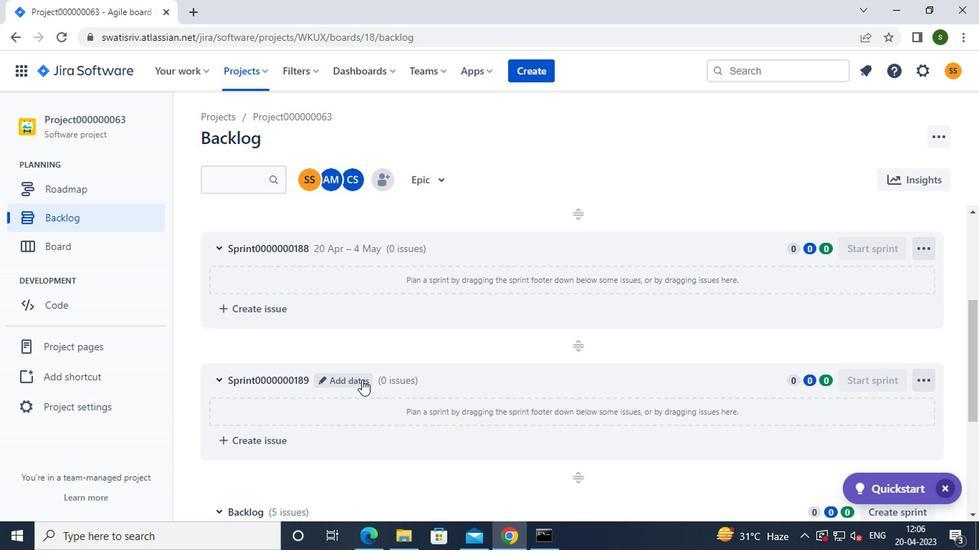 
Action: Mouse moved to (404, 220)
Screenshot: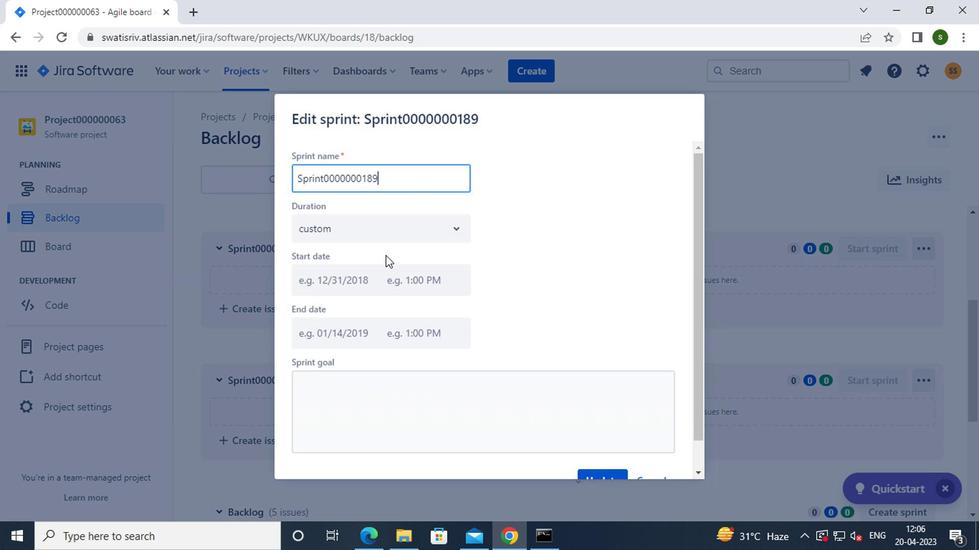 
Action: Mouse pressed left at (404, 220)
Screenshot: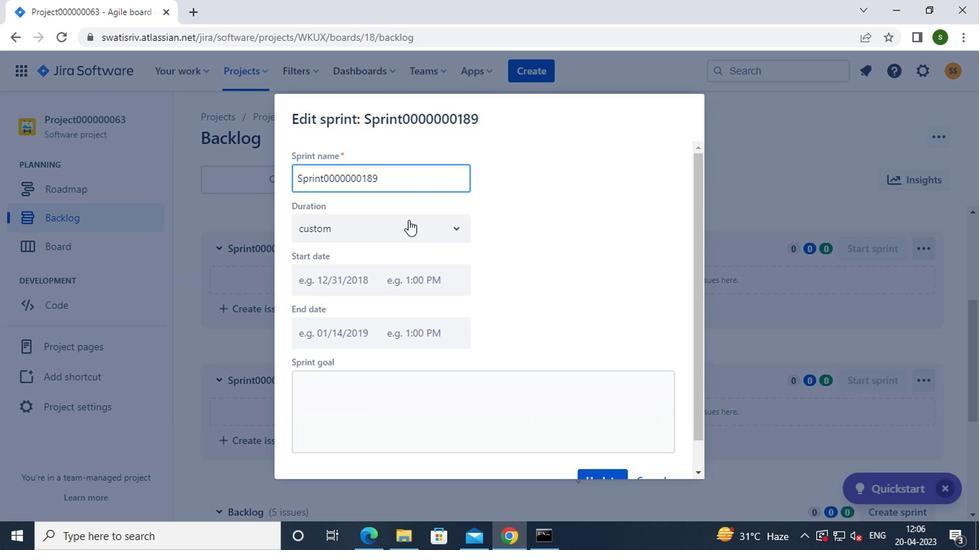 
Action: Mouse moved to (347, 312)
Screenshot: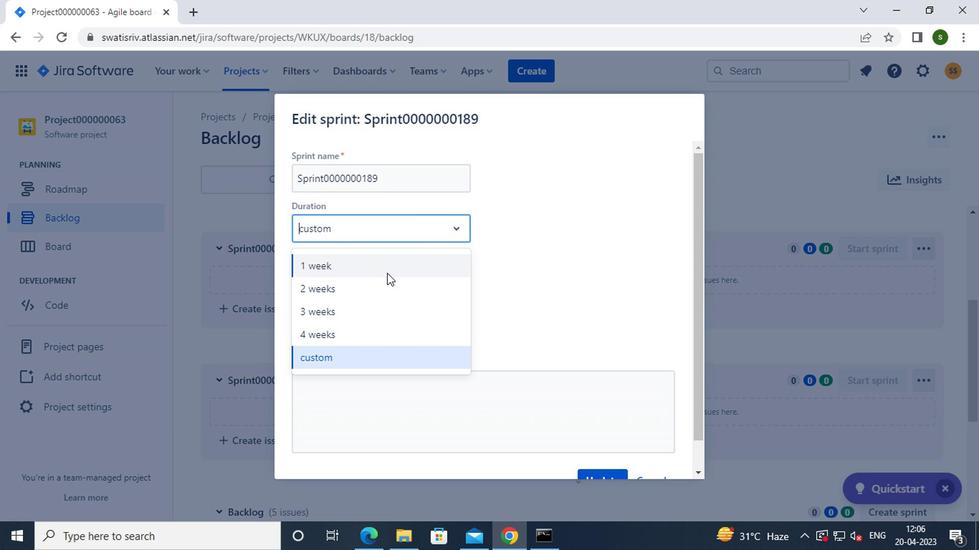 
Action: Mouse pressed left at (347, 312)
Screenshot: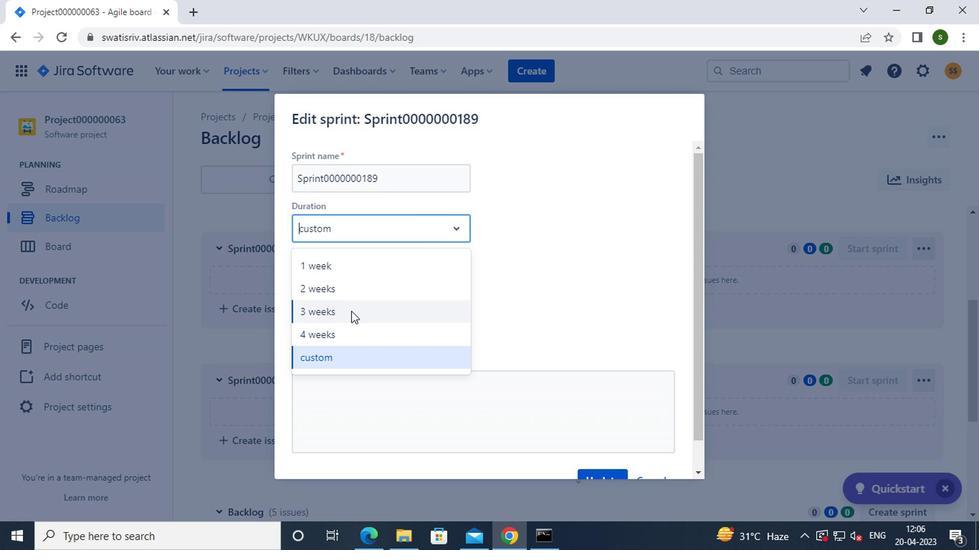 
Action: Mouse moved to (334, 280)
Screenshot: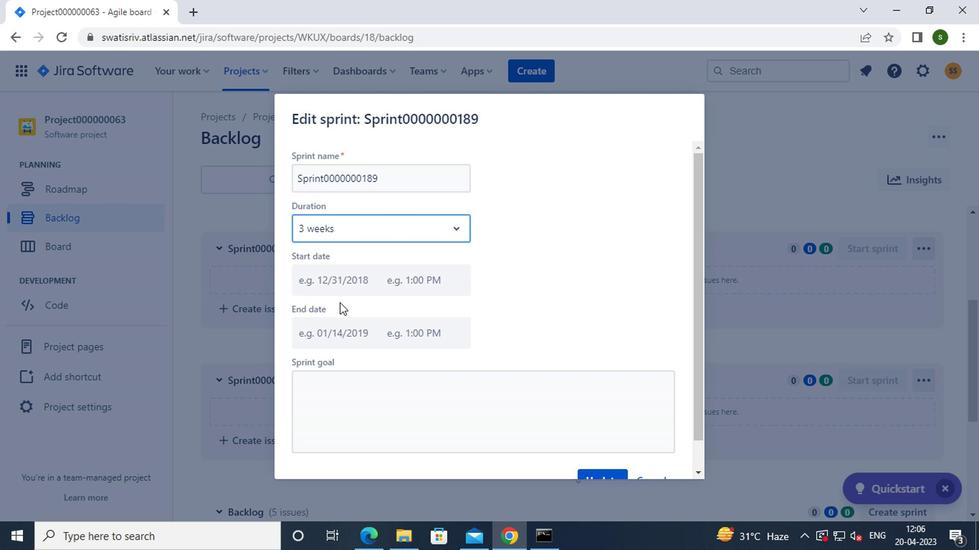 
Action: Mouse pressed left at (334, 280)
Screenshot: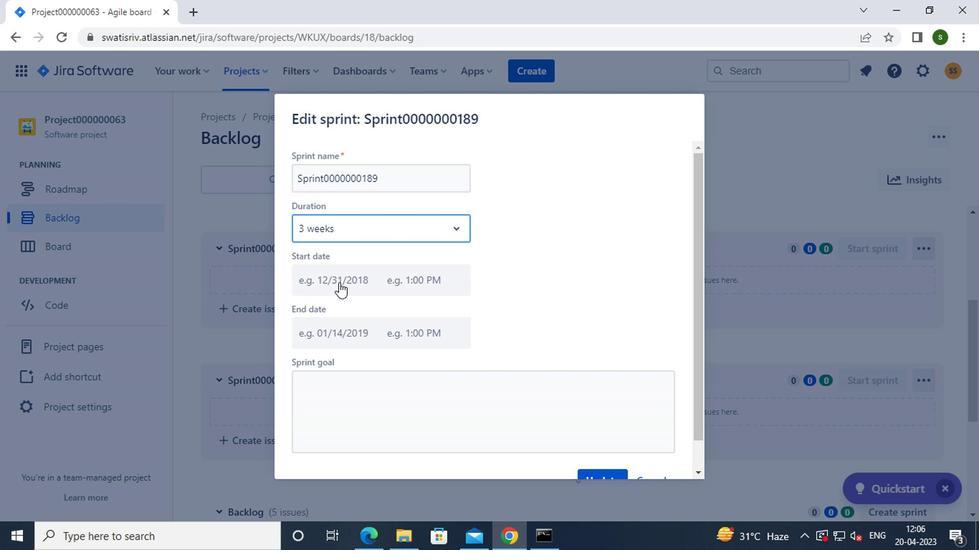 
Action: Mouse moved to (433, 436)
Screenshot: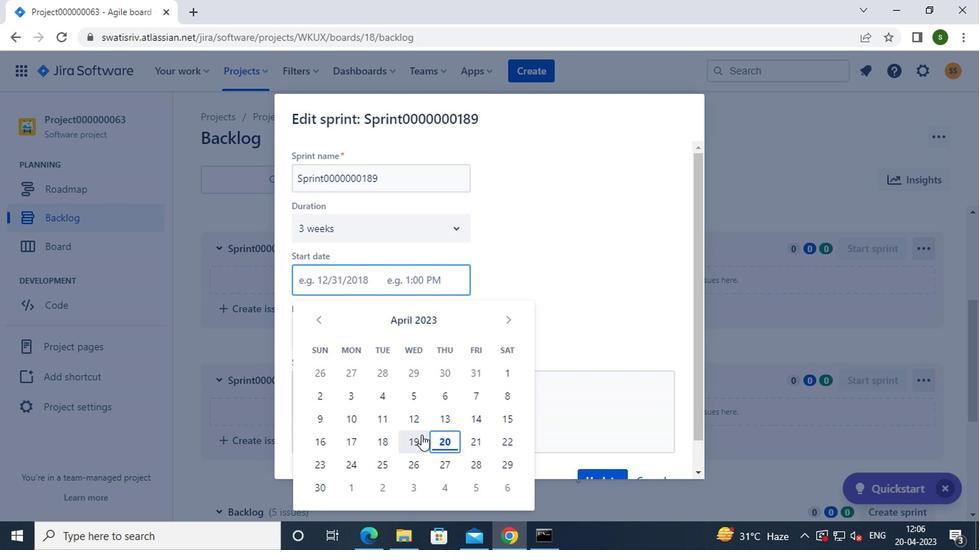 
Action: Mouse pressed left at (433, 436)
Screenshot: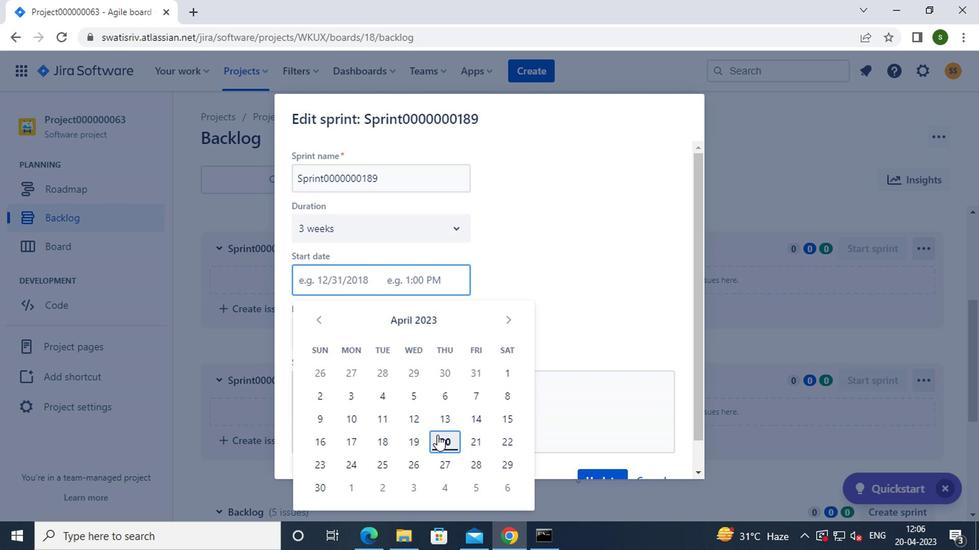 
Action: Mouse moved to (585, 476)
Screenshot: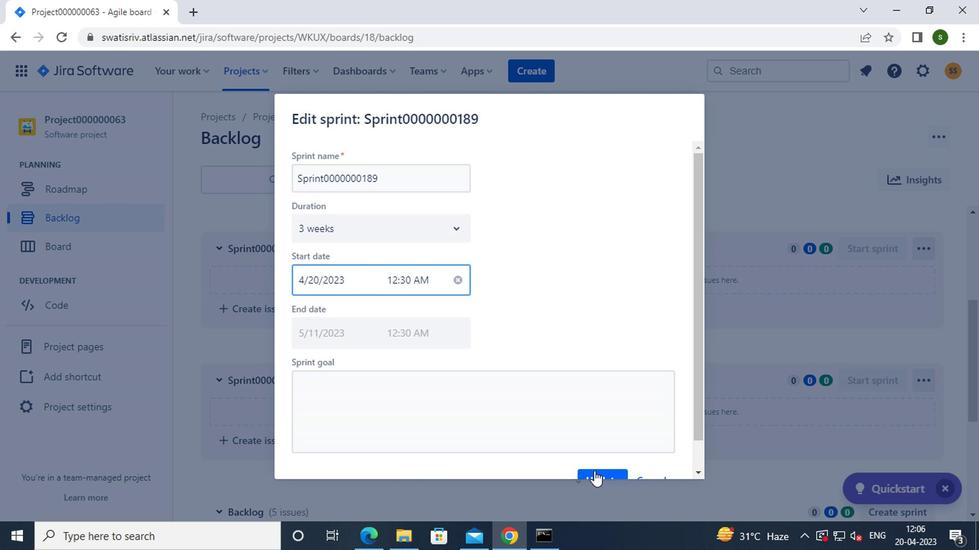 
Action: Mouse pressed left at (585, 476)
Screenshot: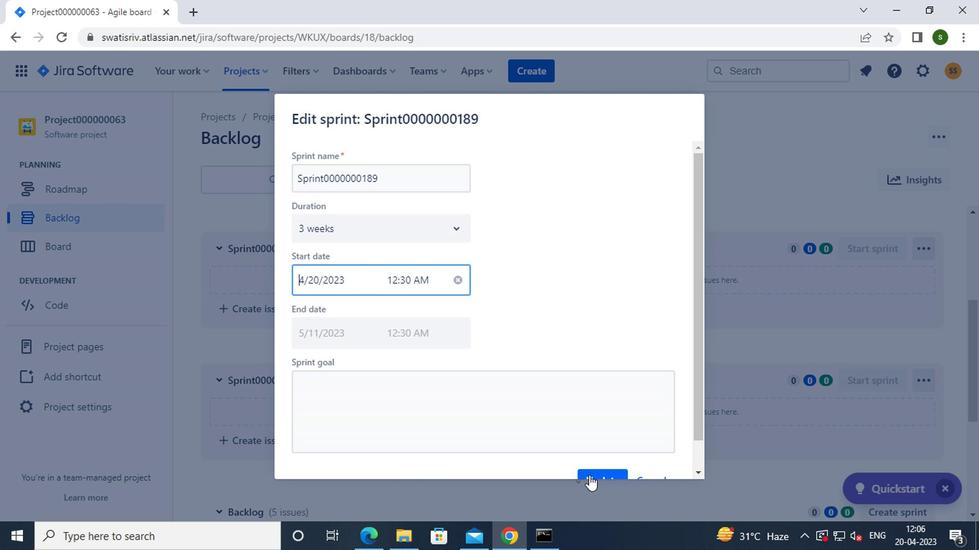 
Action: Mouse moved to (582, 449)
Screenshot: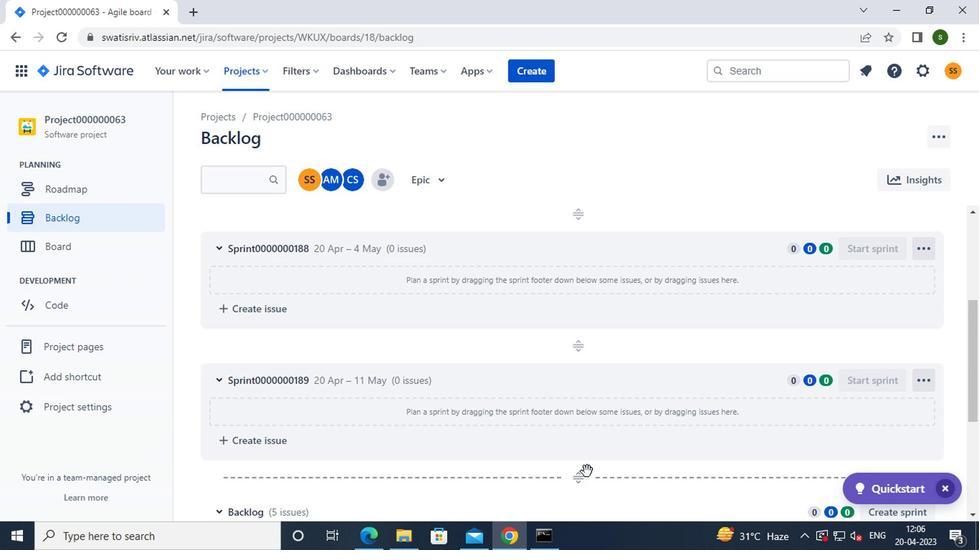 
Action: Key pressed <Key.f8>
Screenshot: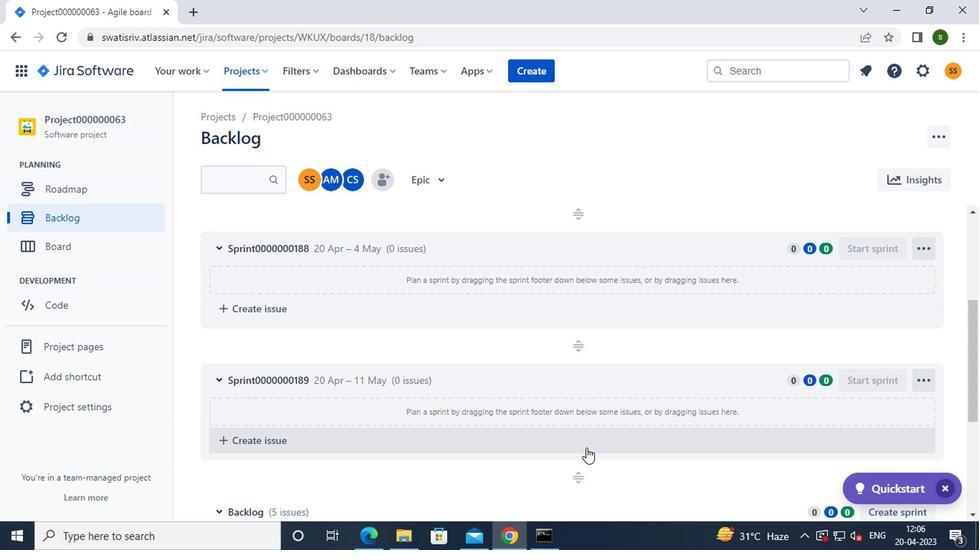 
